 Task: Create a new email signature named 'Shazi Zaman' with the email 'softageshazi@gmail.com'.
Action: Mouse moved to (98, 4)
Screenshot: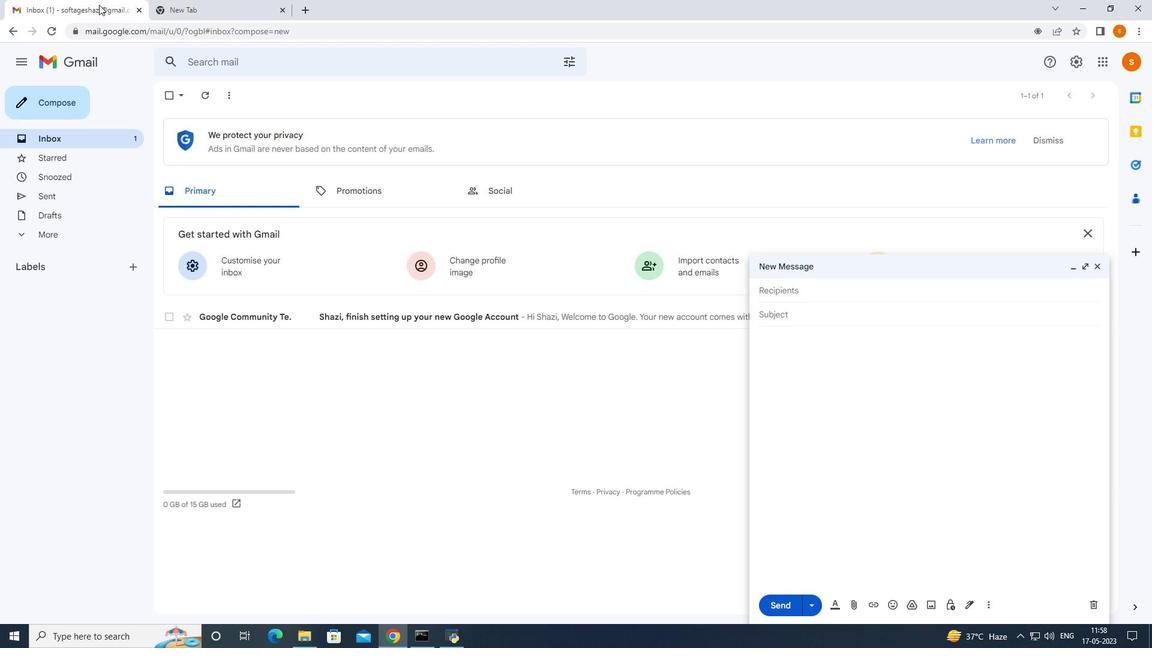 
Action: Mouse pressed left at (98, 4)
Screenshot: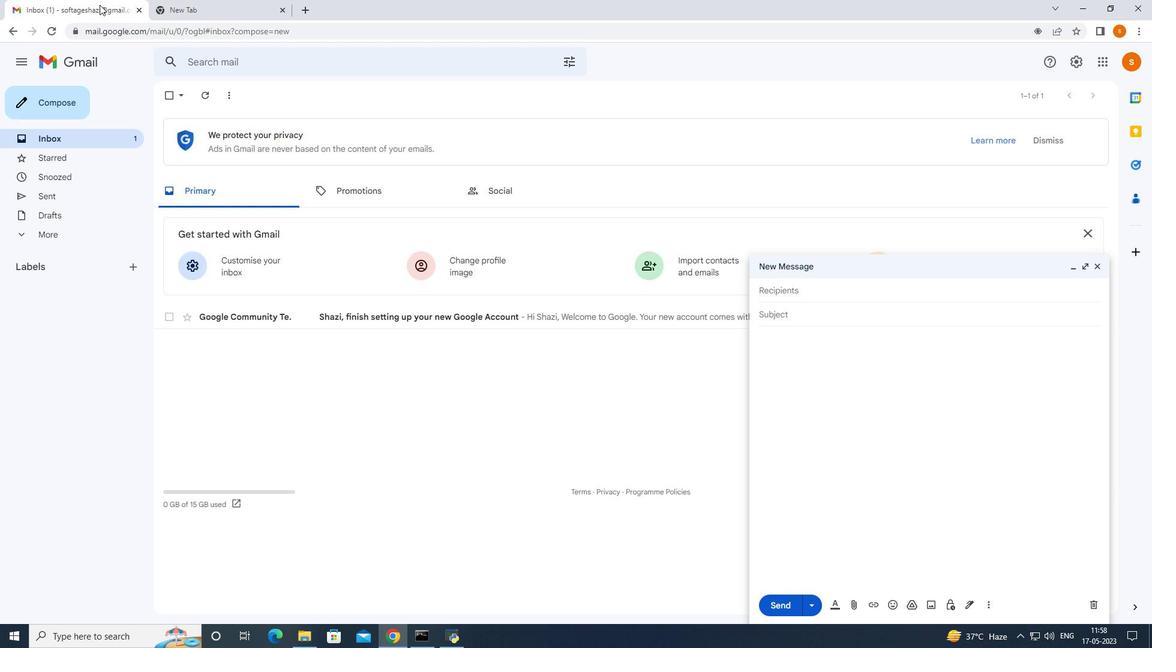 
Action: Mouse moved to (427, 168)
Screenshot: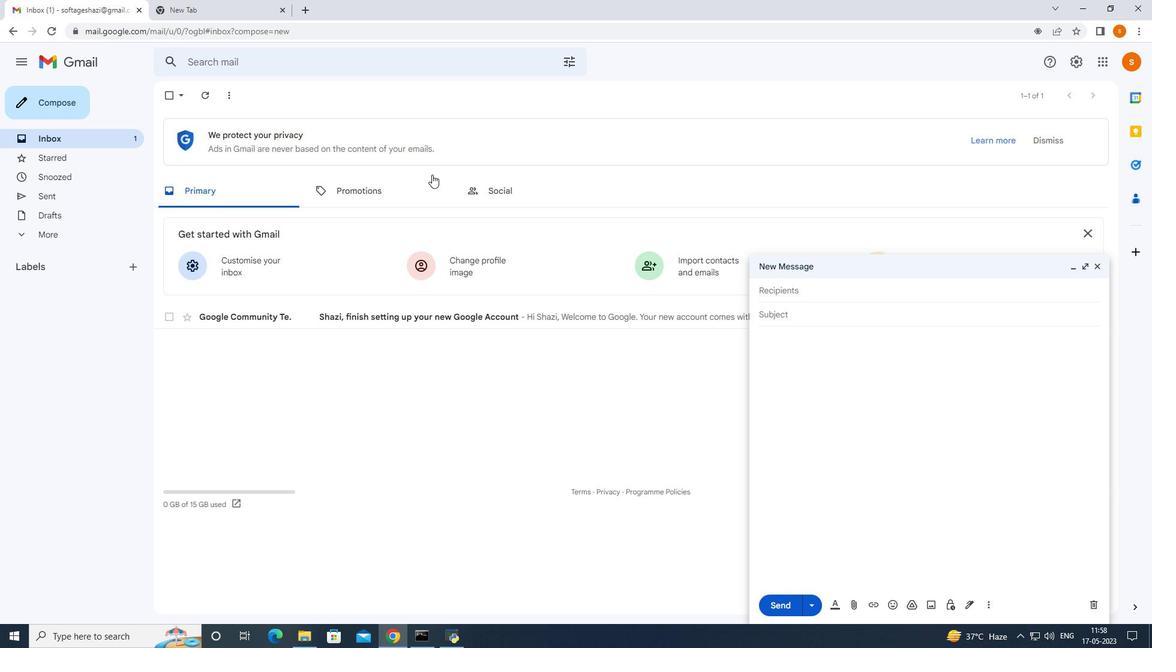 
Action: Mouse scrolled (427, 167) with delta (0, 0)
Screenshot: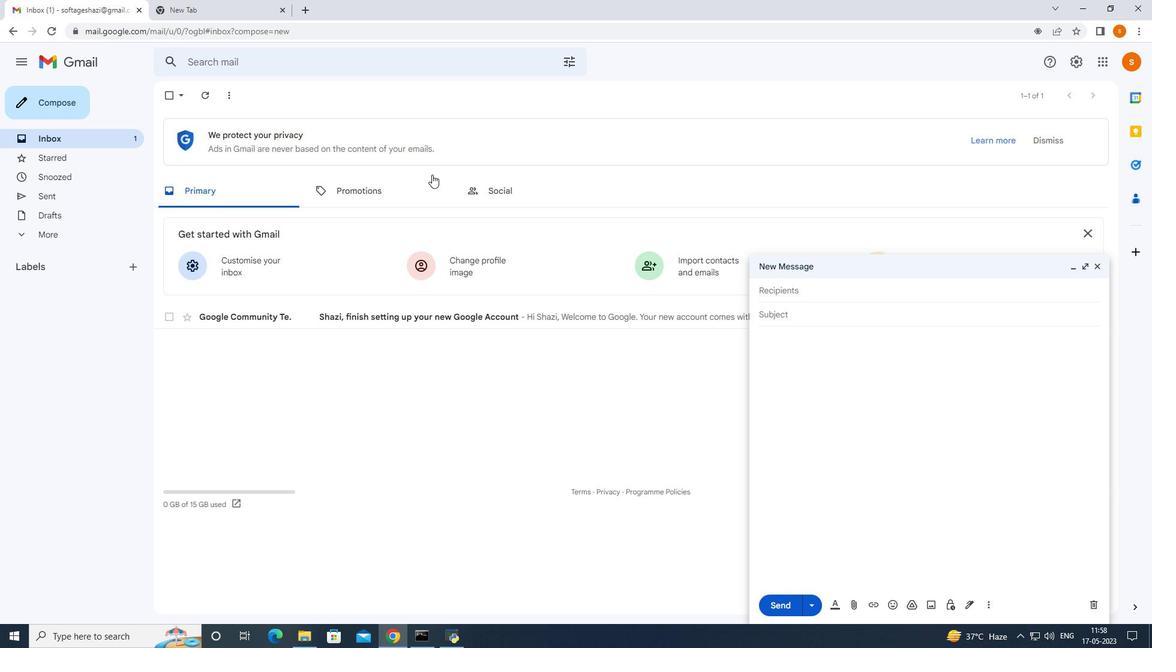 
Action: Mouse moved to (428, 170)
Screenshot: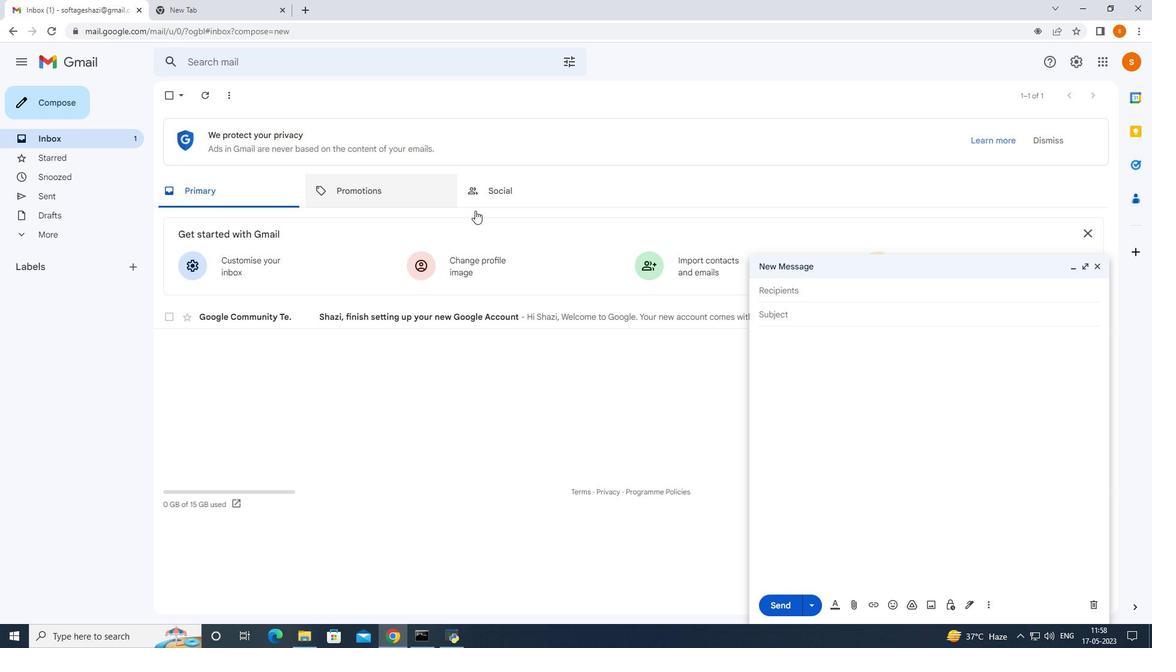 
Action: Mouse scrolled (428, 169) with delta (0, 0)
Screenshot: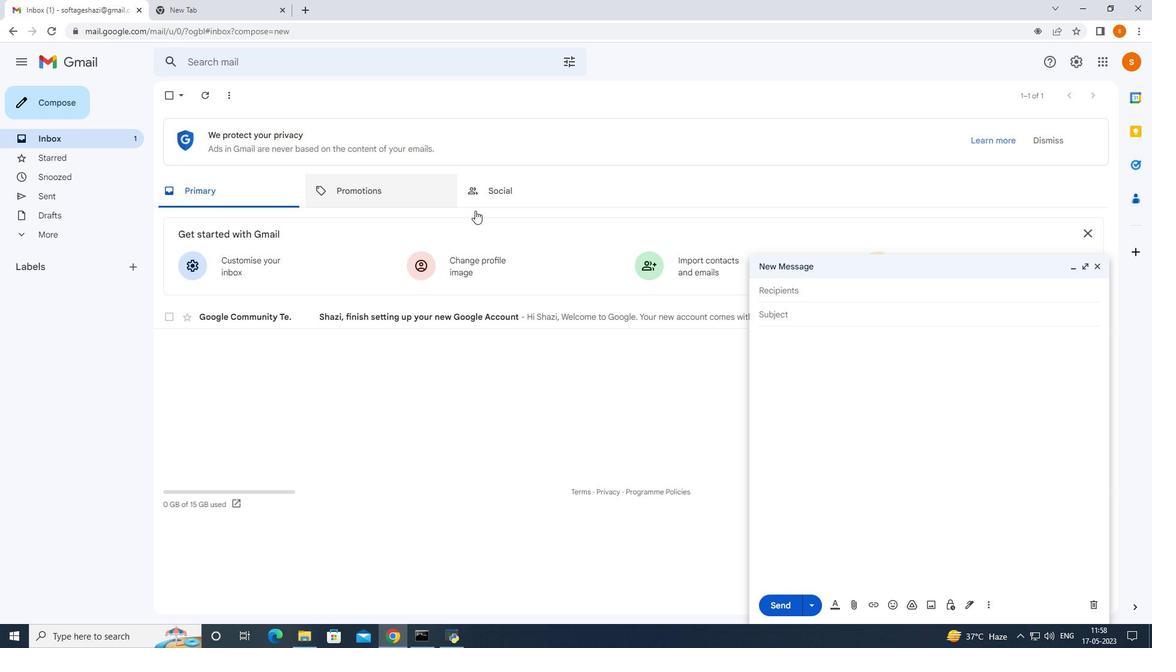 
Action: Mouse moved to (428, 171)
Screenshot: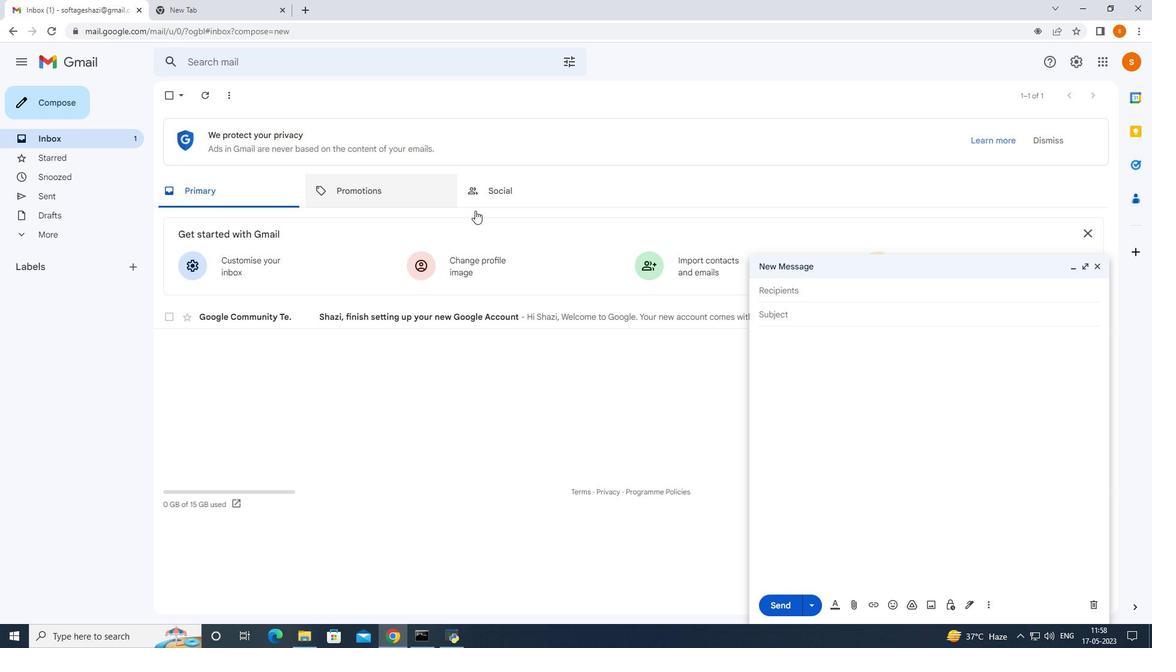 
Action: Mouse scrolled (428, 170) with delta (0, 0)
Screenshot: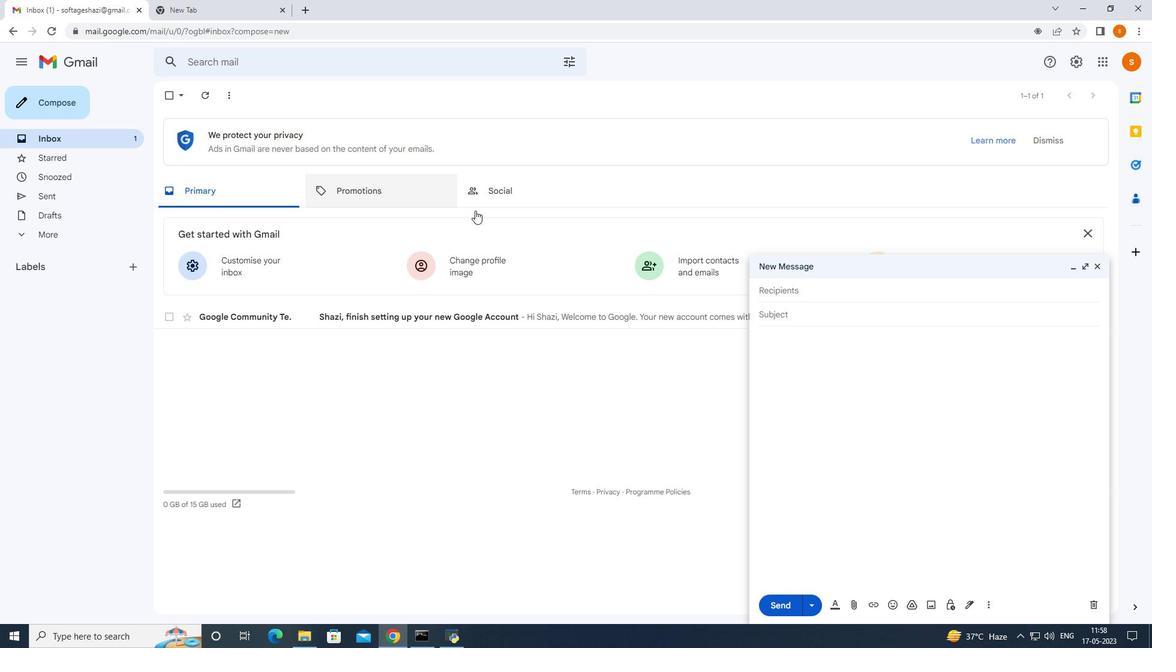 
Action: Mouse moved to (428, 171)
Screenshot: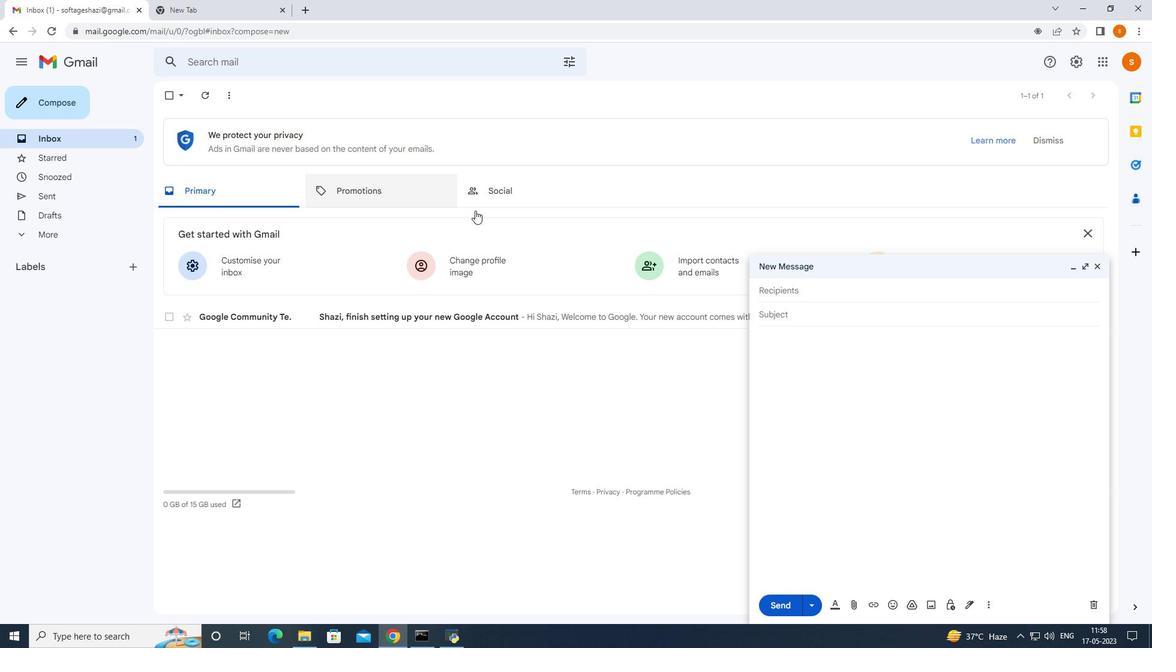 
Action: Mouse scrolled (428, 170) with delta (0, 0)
Screenshot: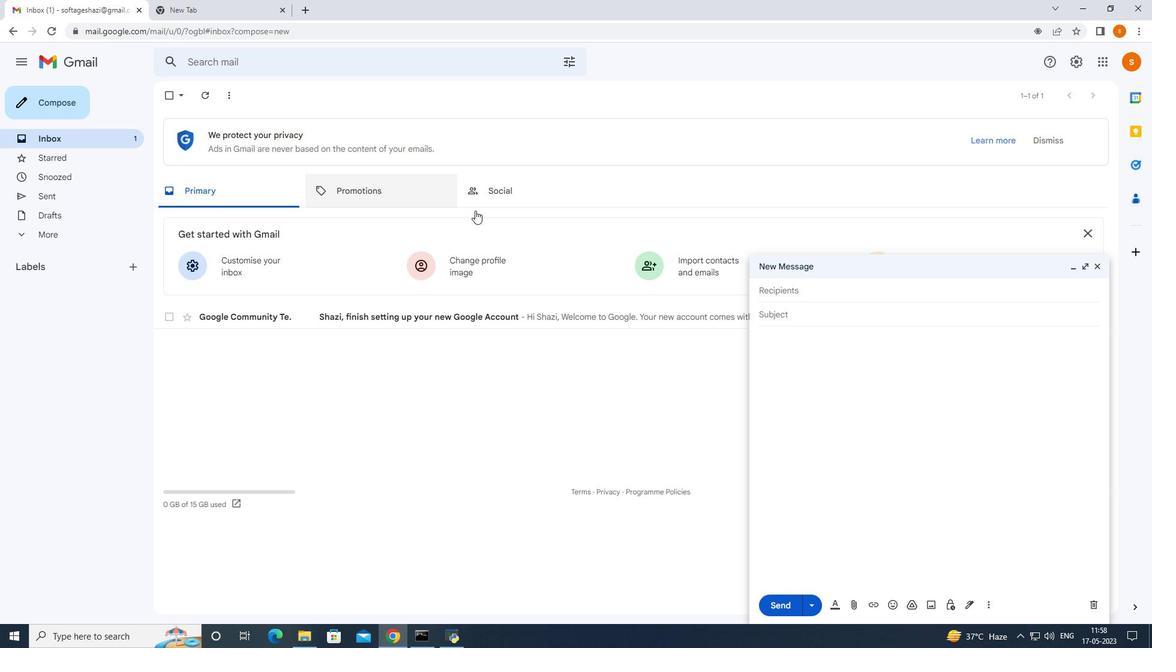 
Action: Mouse scrolled (428, 170) with delta (0, 0)
Screenshot: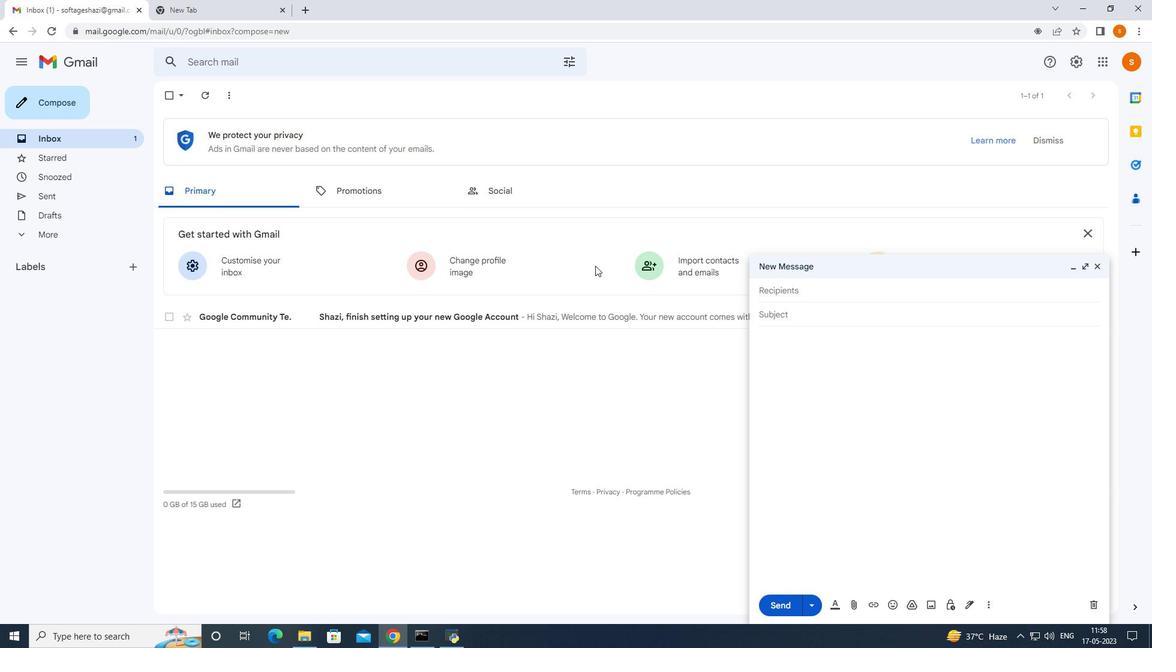 
Action: Mouse moved to (1098, 265)
Screenshot: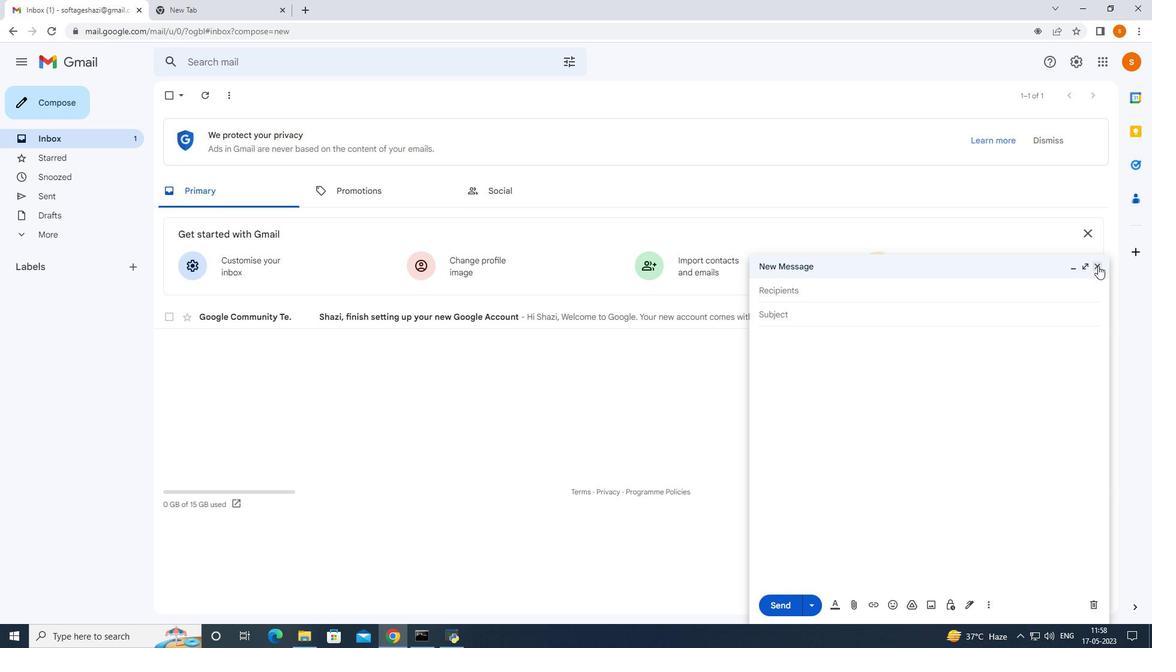 
Action: Mouse pressed left at (1098, 265)
Screenshot: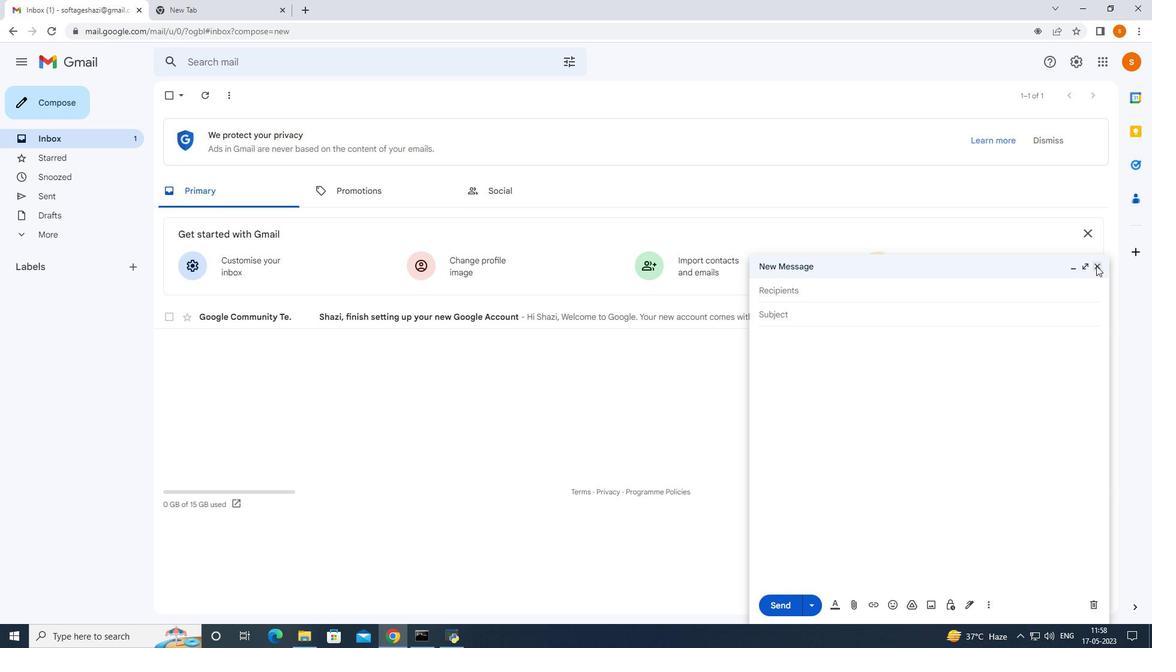 
Action: Mouse moved to (36, 99)
Screenshot: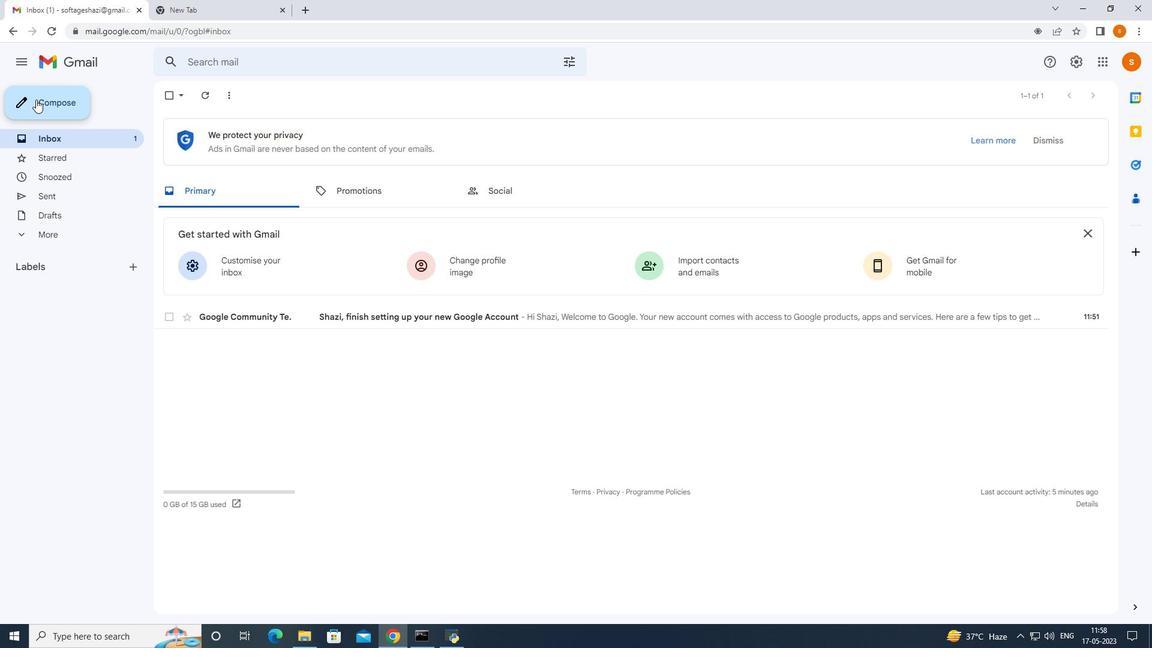 
Action: Mouse pressed left at (36, 99)
Screenshot: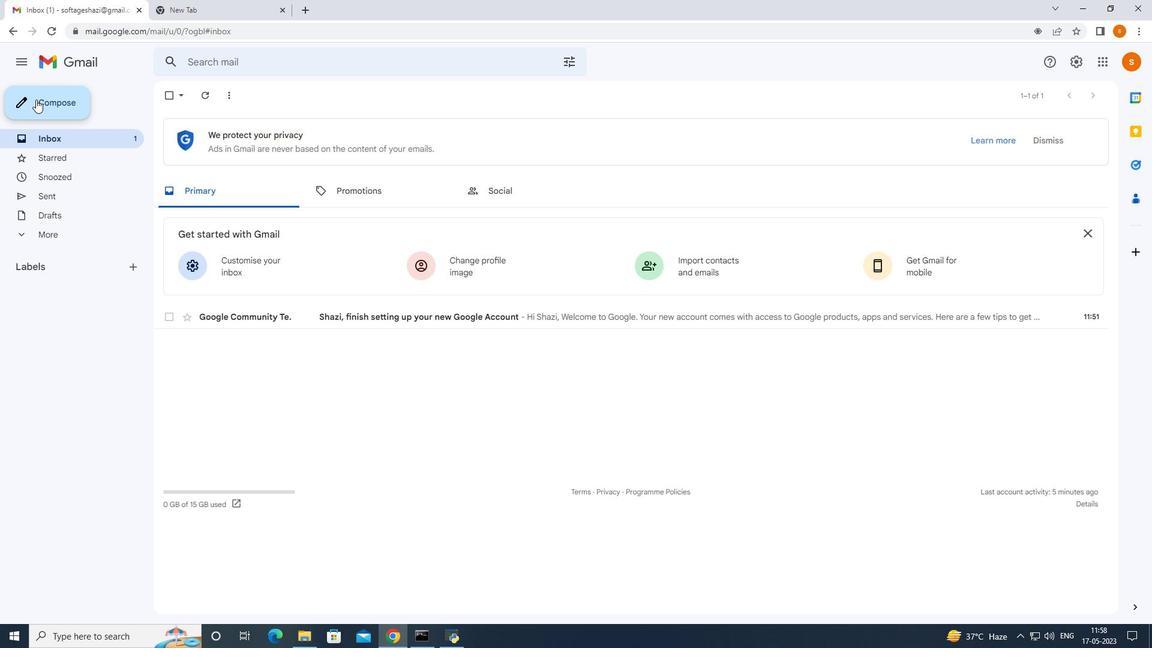 
Action: Mouse moved to (967, 607)
Screenshot: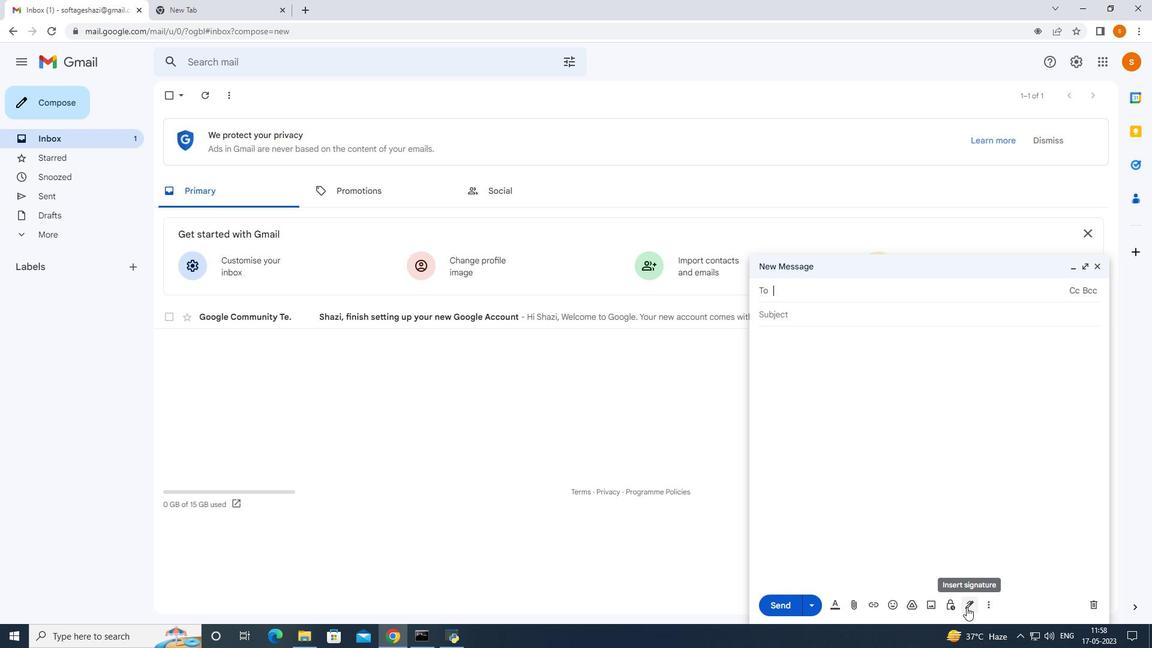 
Action: Mouse pressed left at (967, 607)
Screenshot: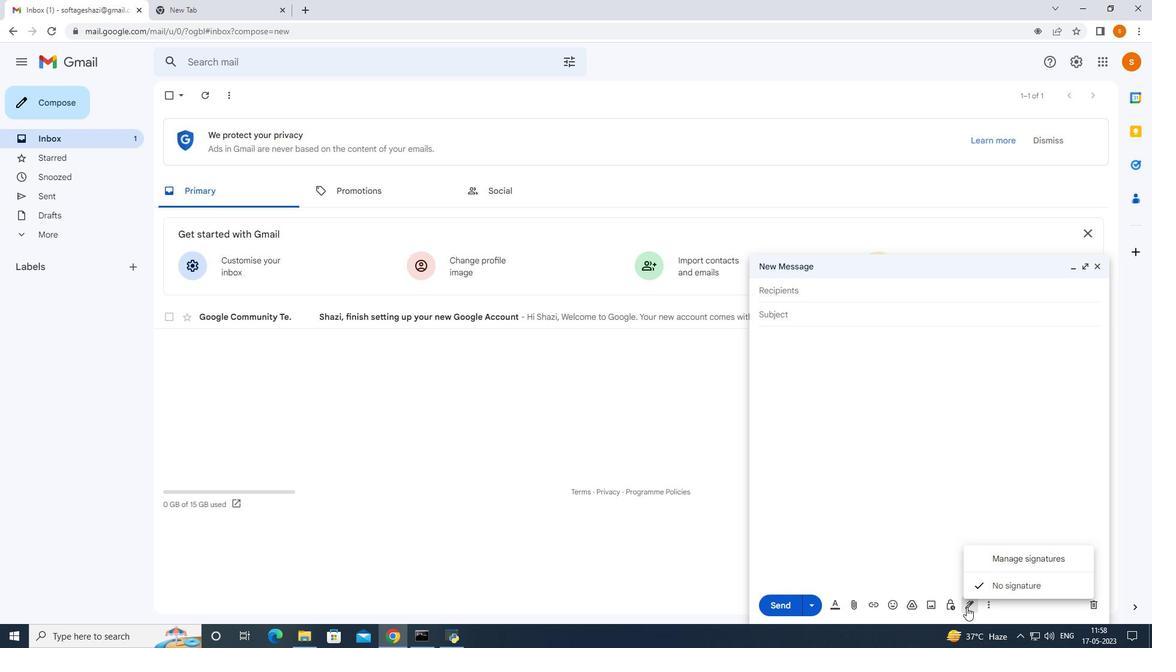 
Action: Mouse moved to (1003, 557)
Screenshot: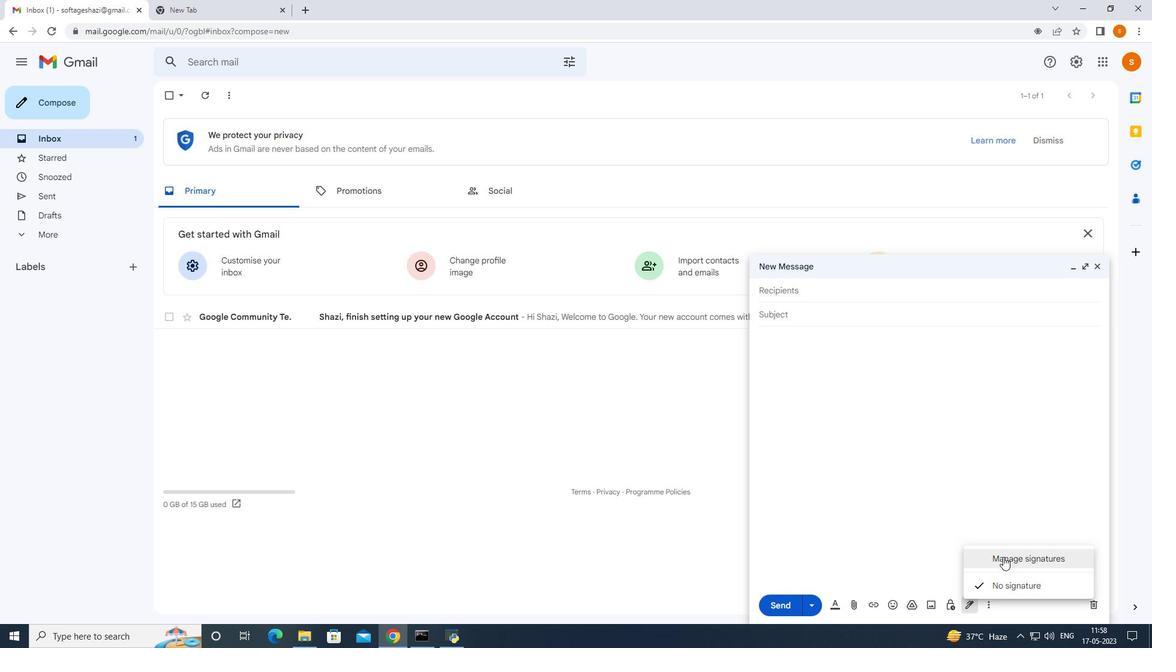 
Action: Mouse pressed left at (1003, 557)
Screenshot: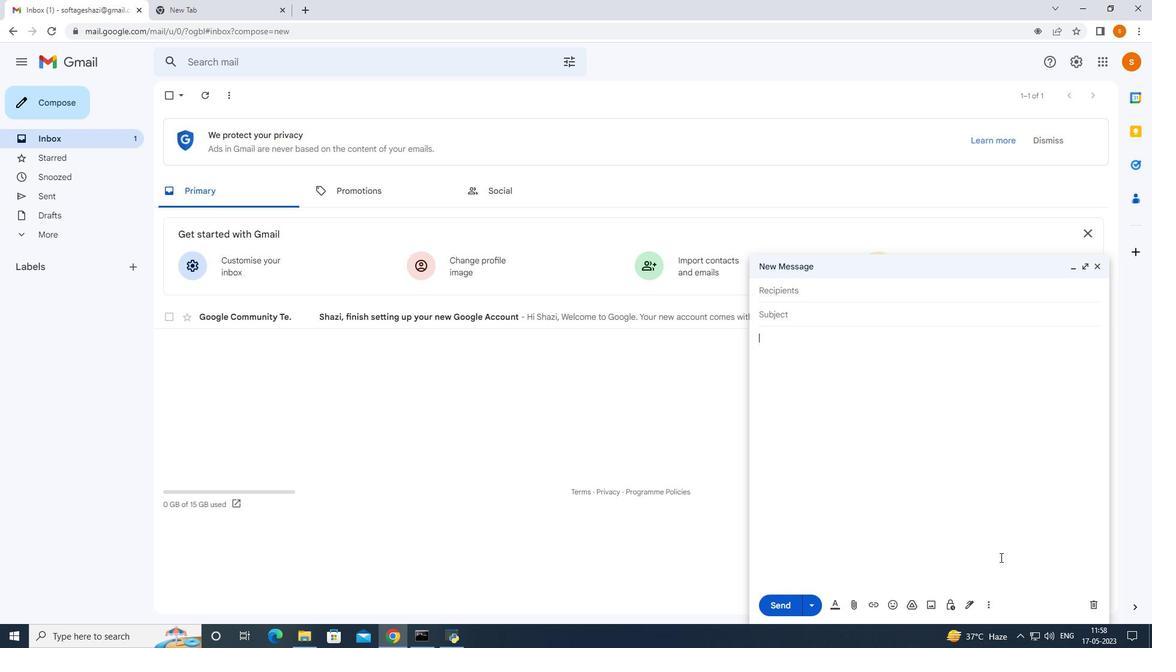 
Action: Mouse moved to (426, 167)
Screenshot: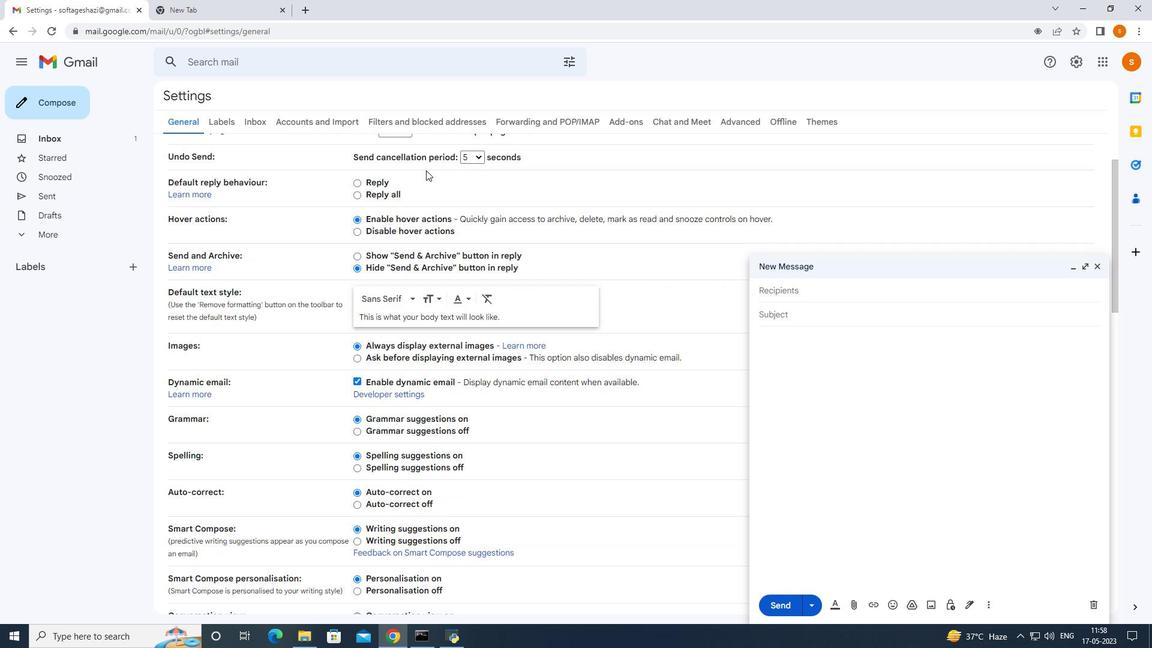 
Action: Mouse scrolled (426, 166) with delta (0, 0)
Screenshot: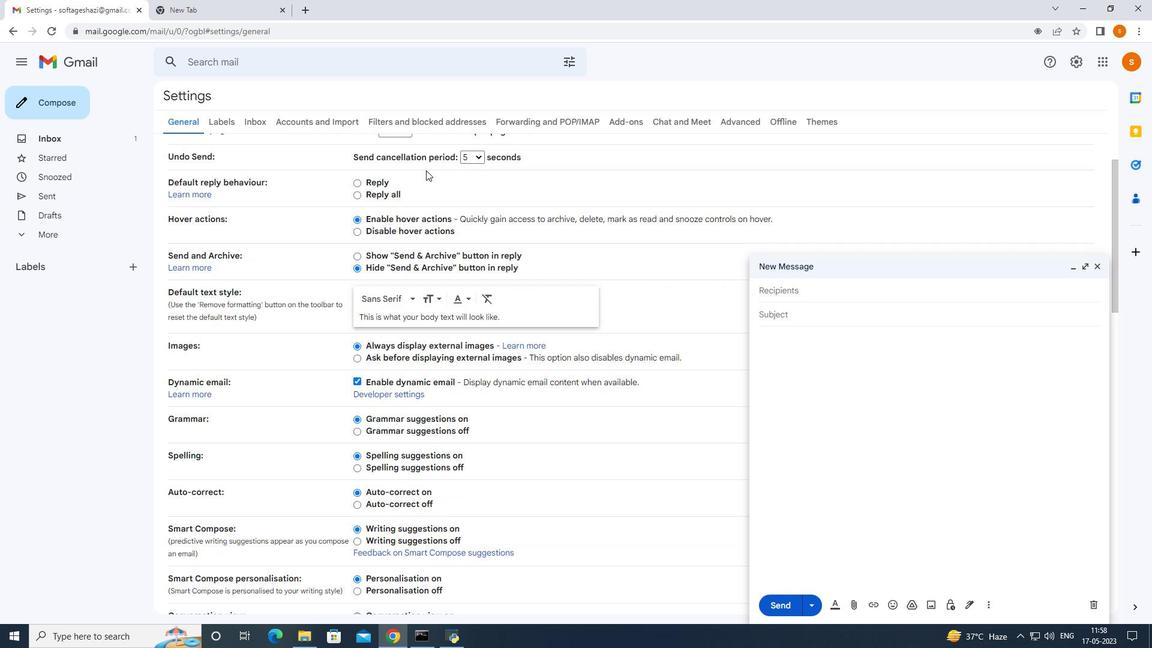 
Action: Mouse moved to (426, 168)
Screenshot: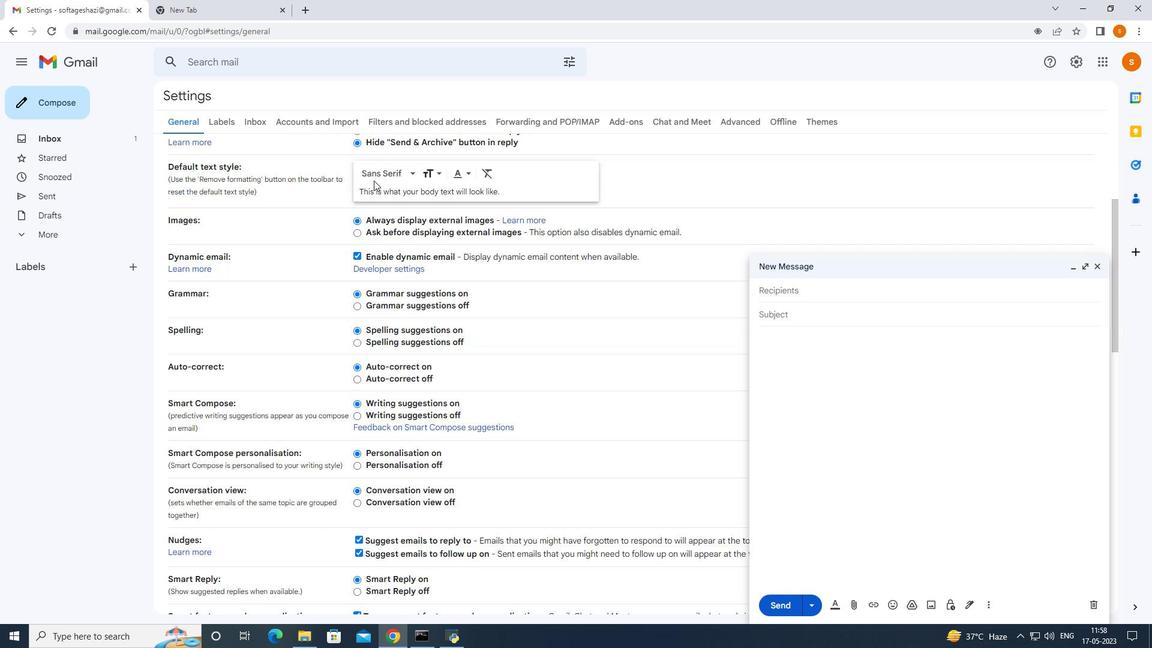 
Action: Mouse scrolled (426, 168) with delta (0, 0)
Screenshot: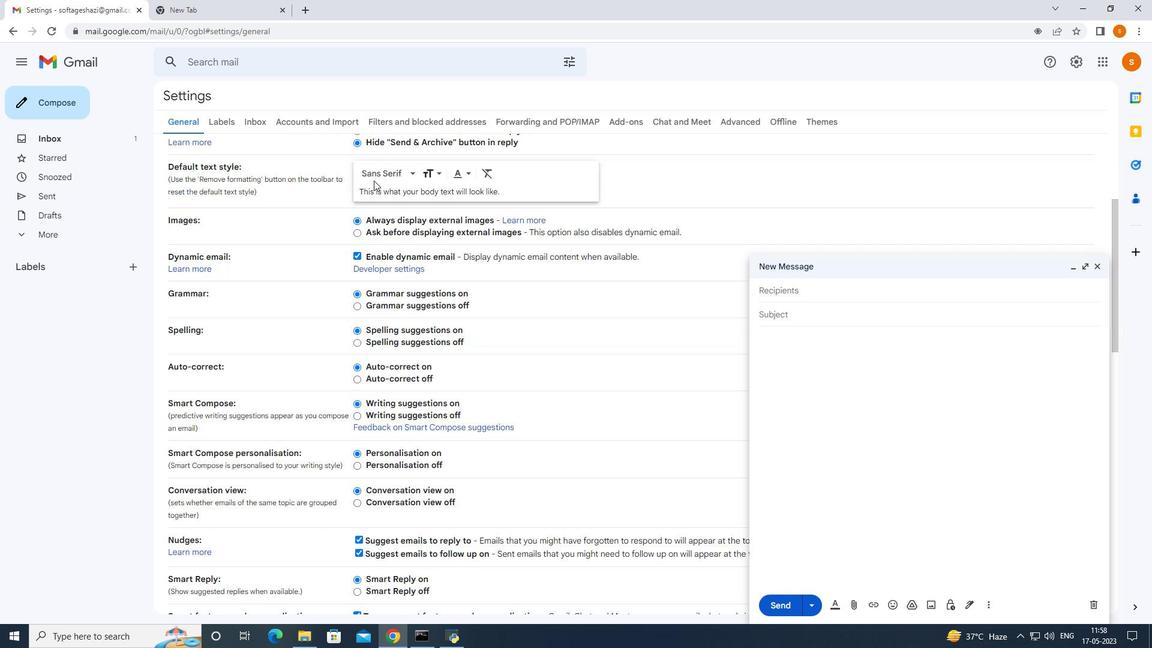 
Action: Mouse moved to (426, 169)
Screenshot: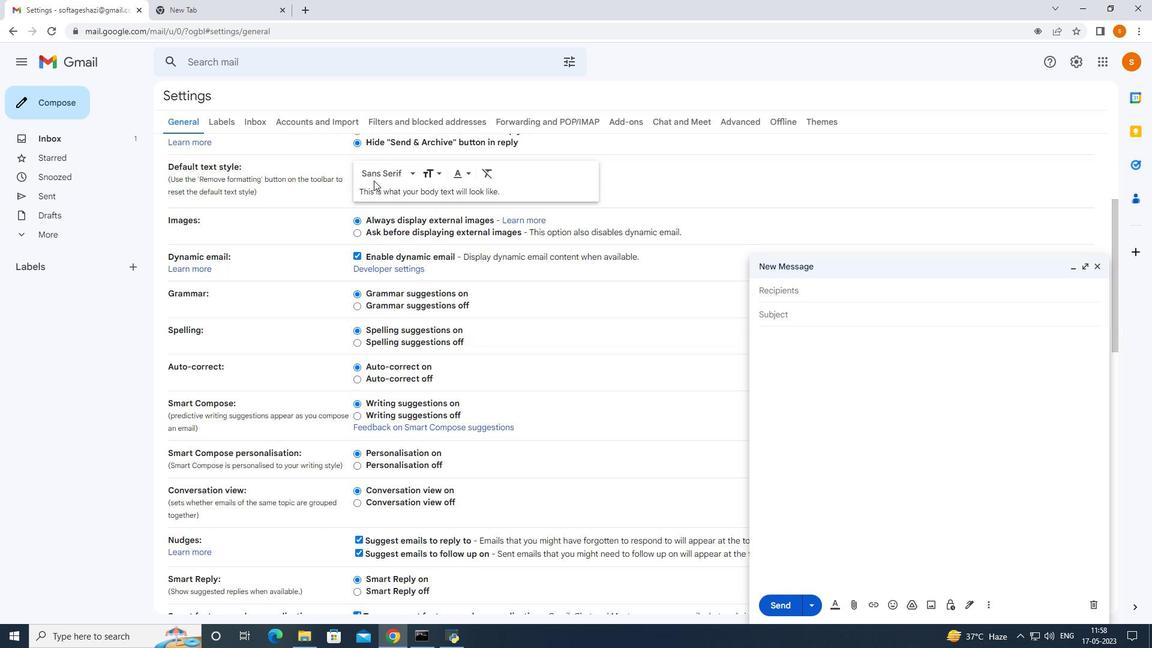 
Action: Mouse scrolled (426, 168) with delta (0, 0)
Screenshot: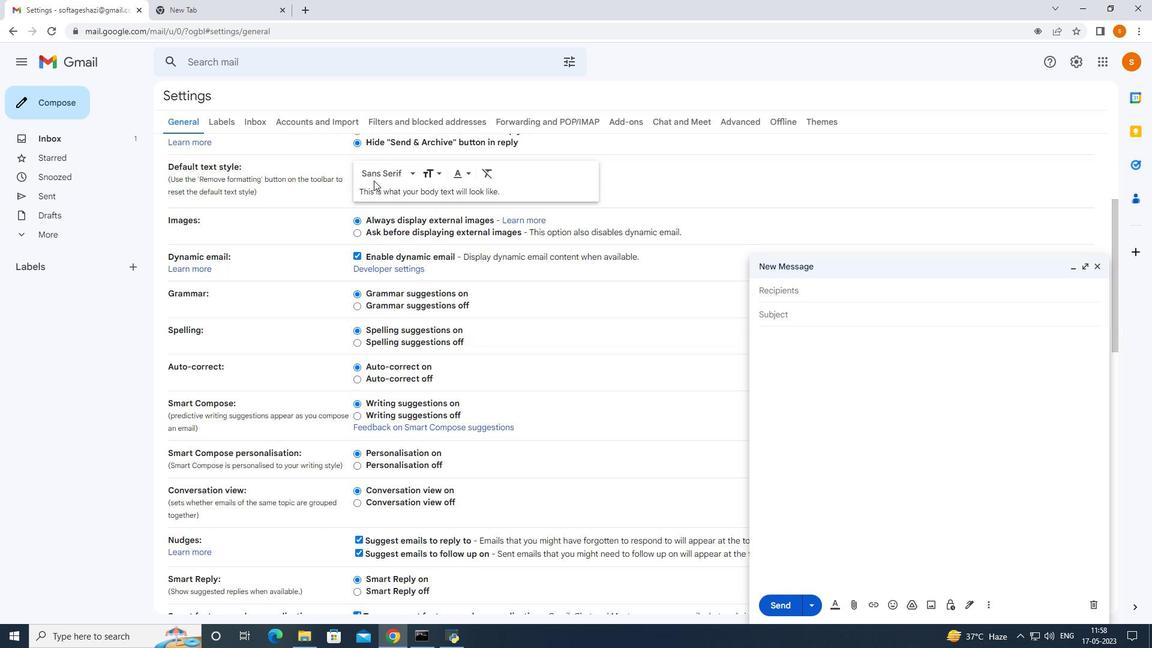 
Action: Mouse moved to (426, 170)
Screenshot: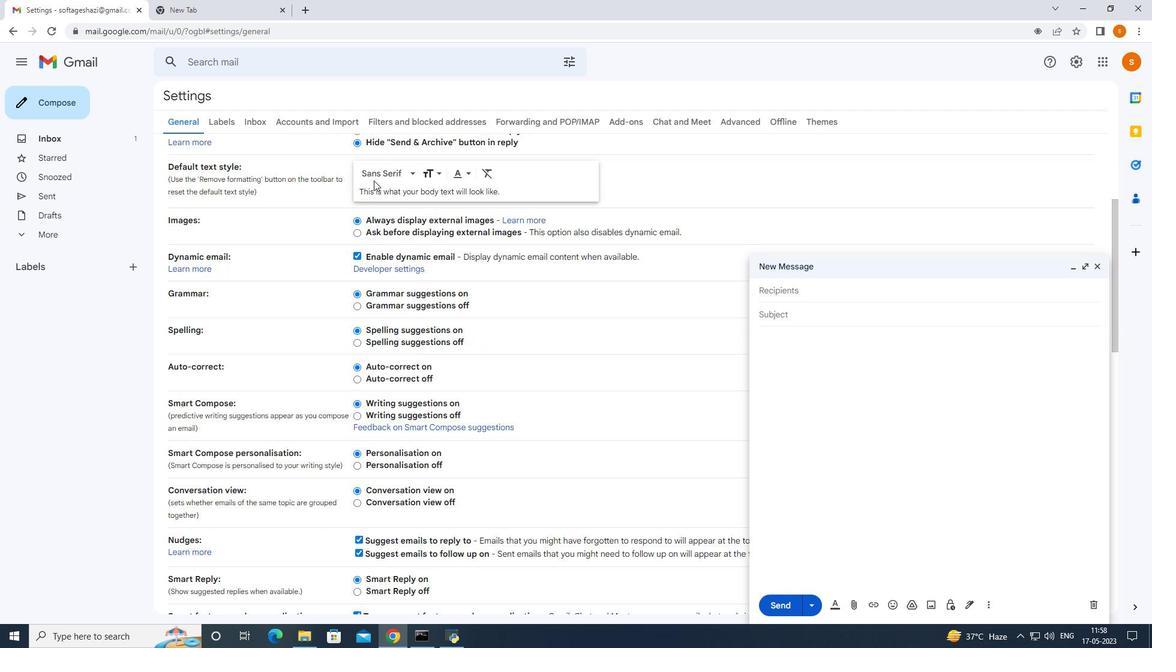 
Action: Mouse scrolled (426, 169) with delta (0, 0)
Screenshot: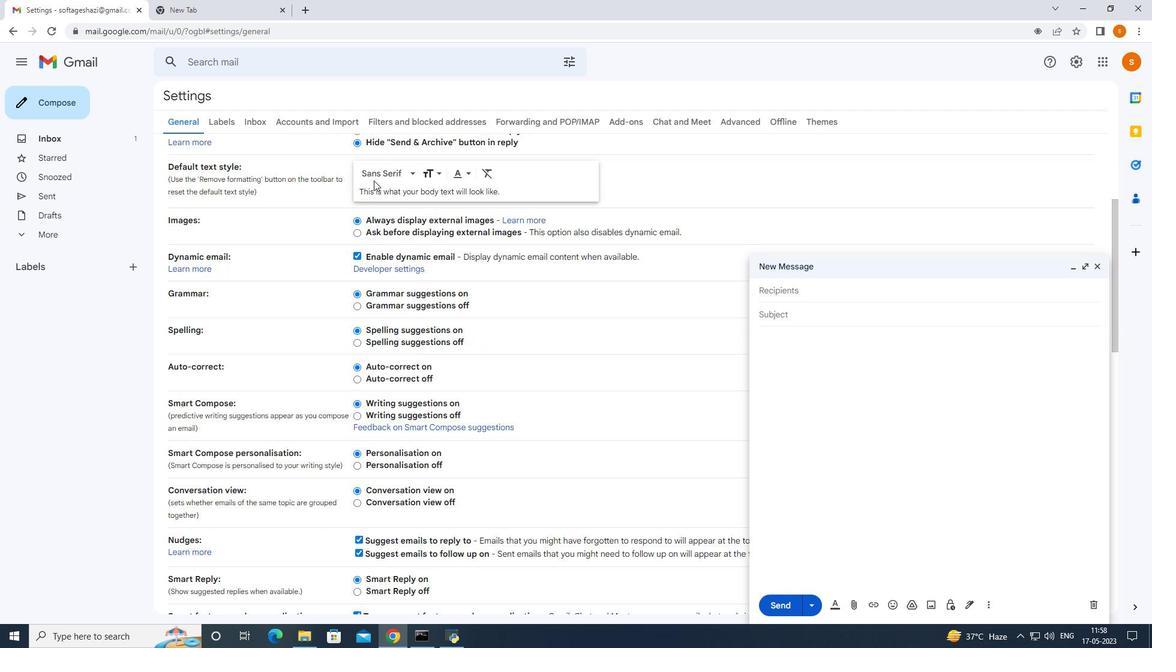 
Action: Mouse moved to (452, 256)
Screenshot: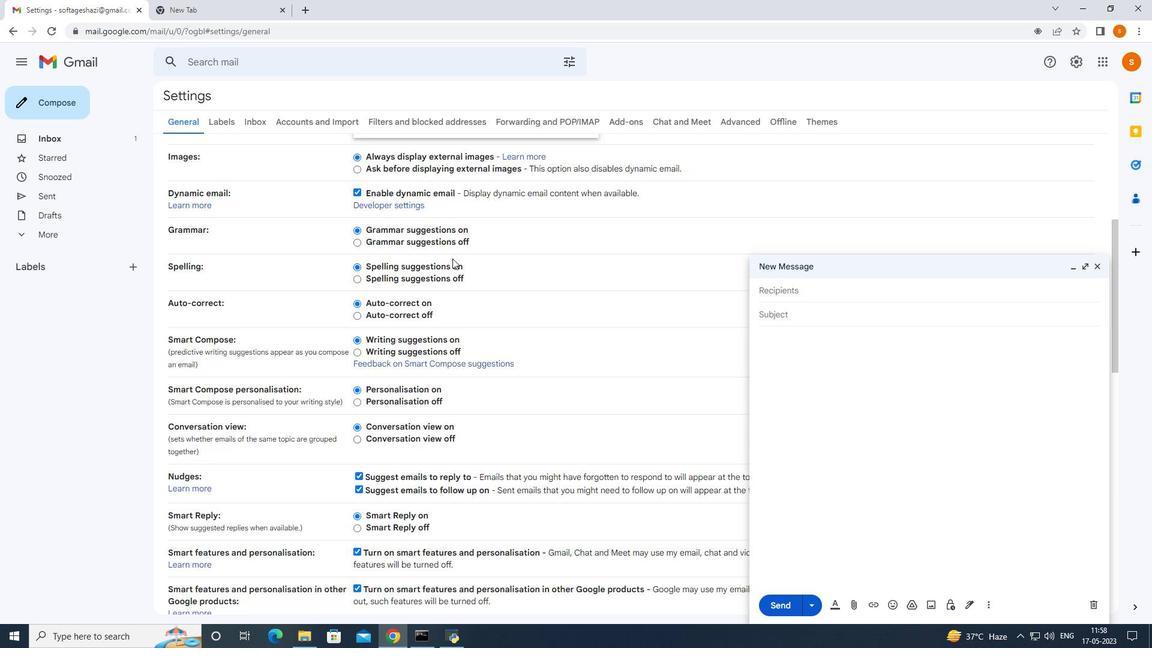 
Action: Mouse scrolled (452, 256) with delta (0, 0)
Screenshot: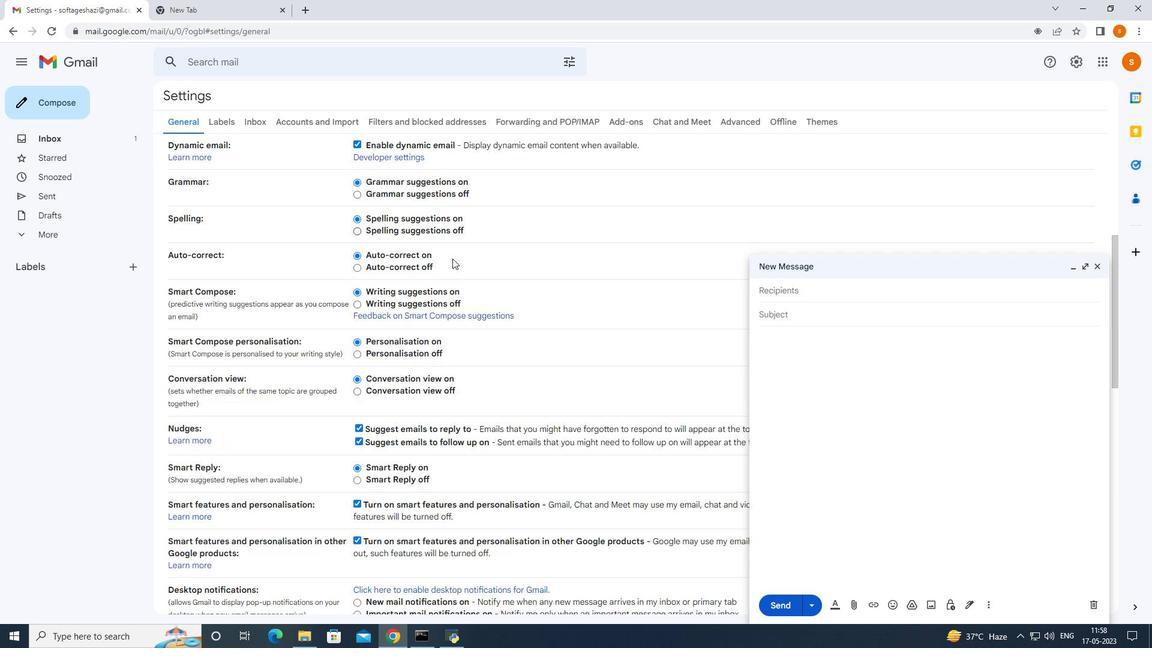 
Action: Mouse moved to (452, 258)
Screenshot: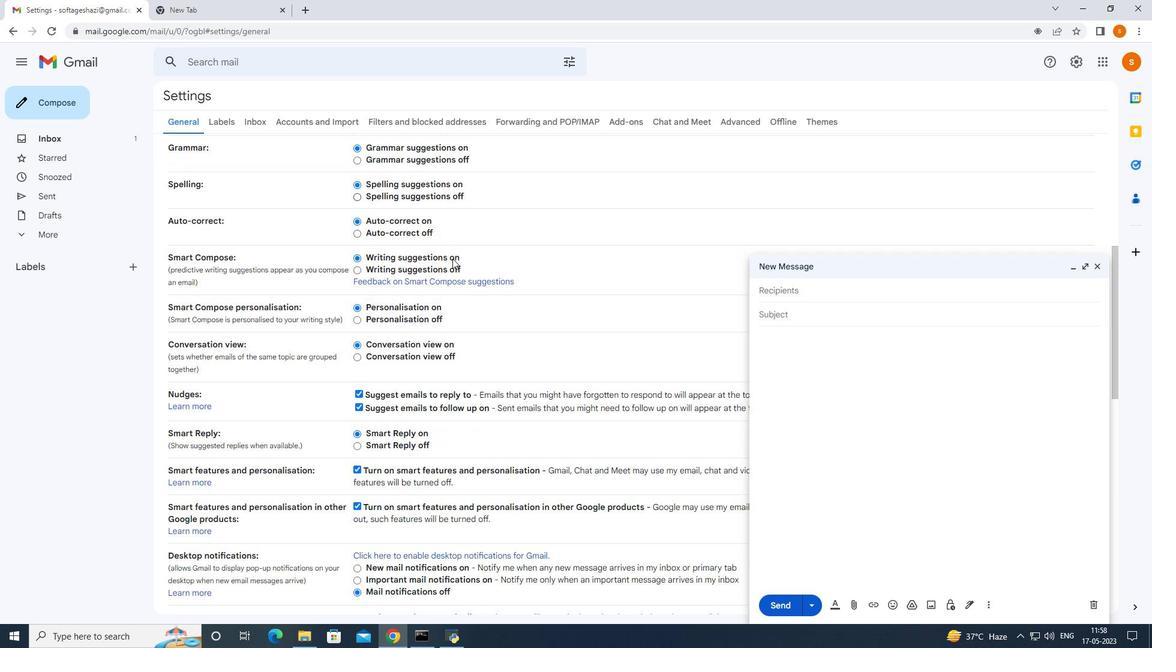 
Action: Mouse scrolled (452, 257) with delta (0, 0)
Screenshot: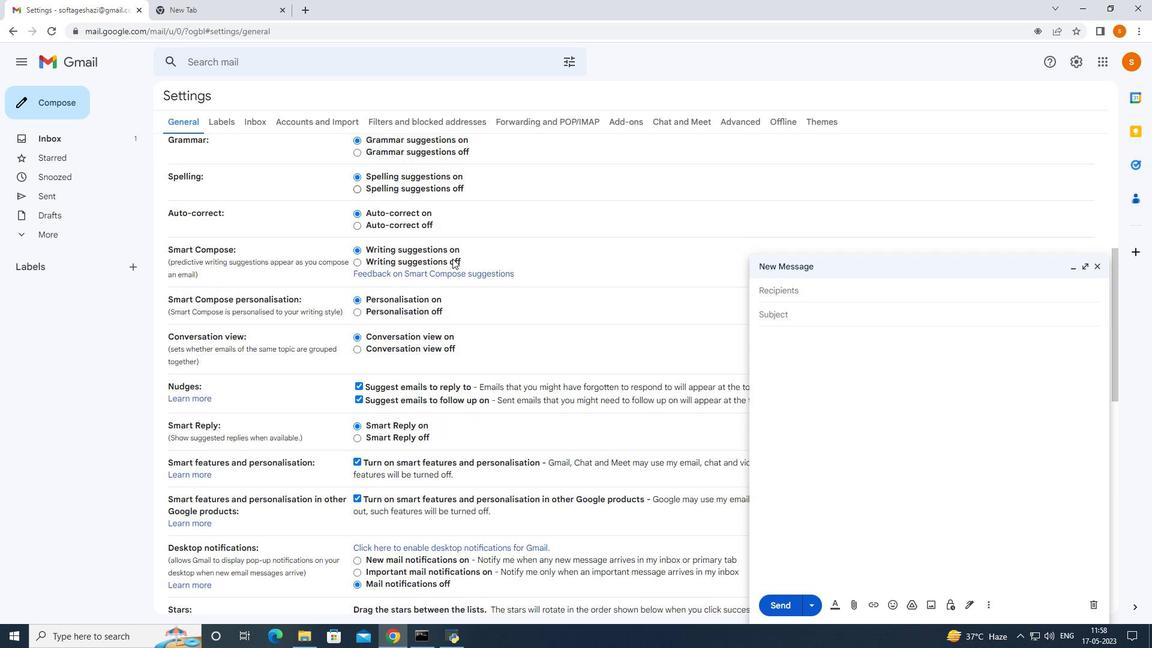 
Action: Mouse moved to (444, 334)
Screenshot: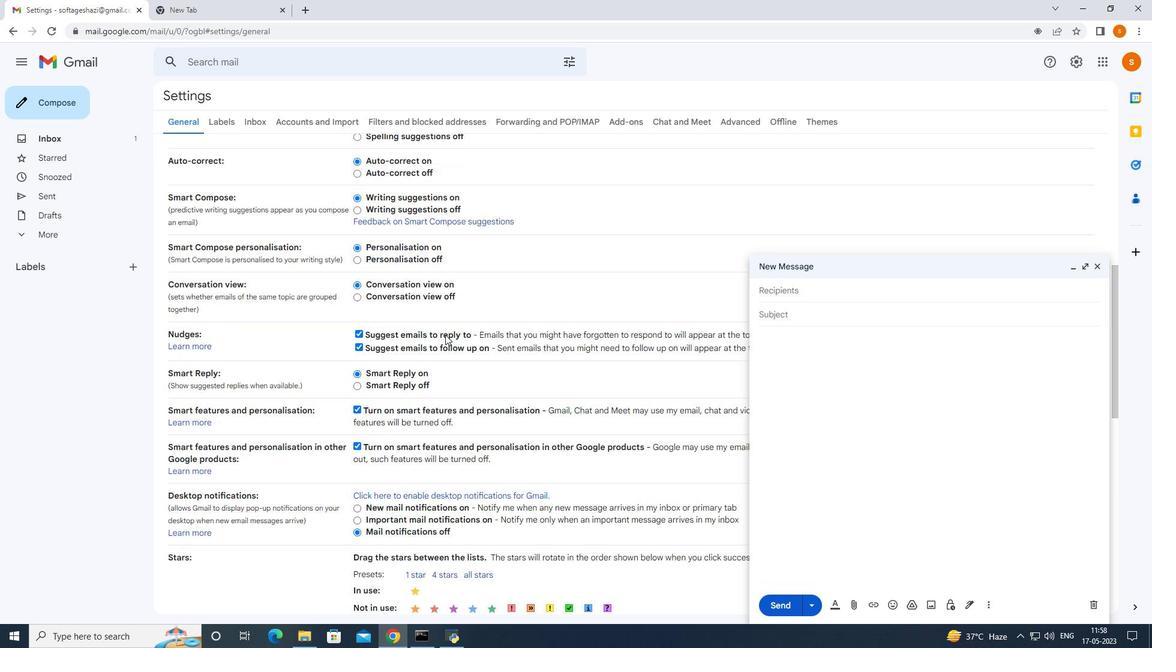 
Action: Mouse scrolled (444, 334) with delta (0, 0)
Screenshot: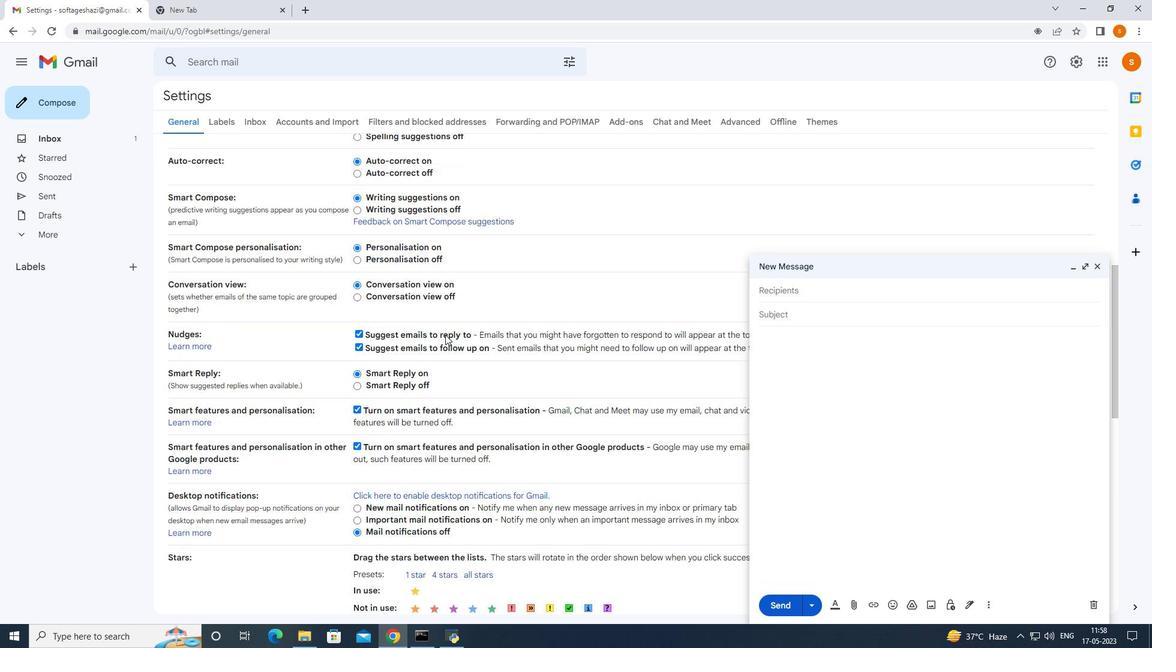 
Action: Mouse moved to (445, 334)
Screenshot: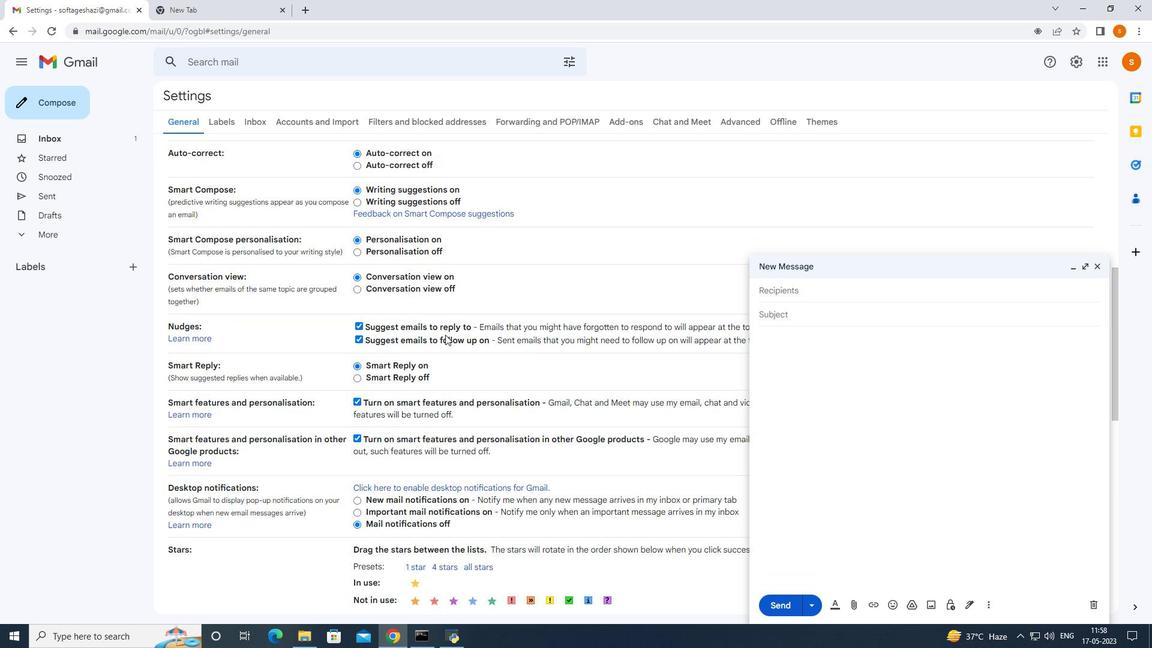 
Action: Mouse scrolled (445, 334) with delta (0, 0)
Screenshot: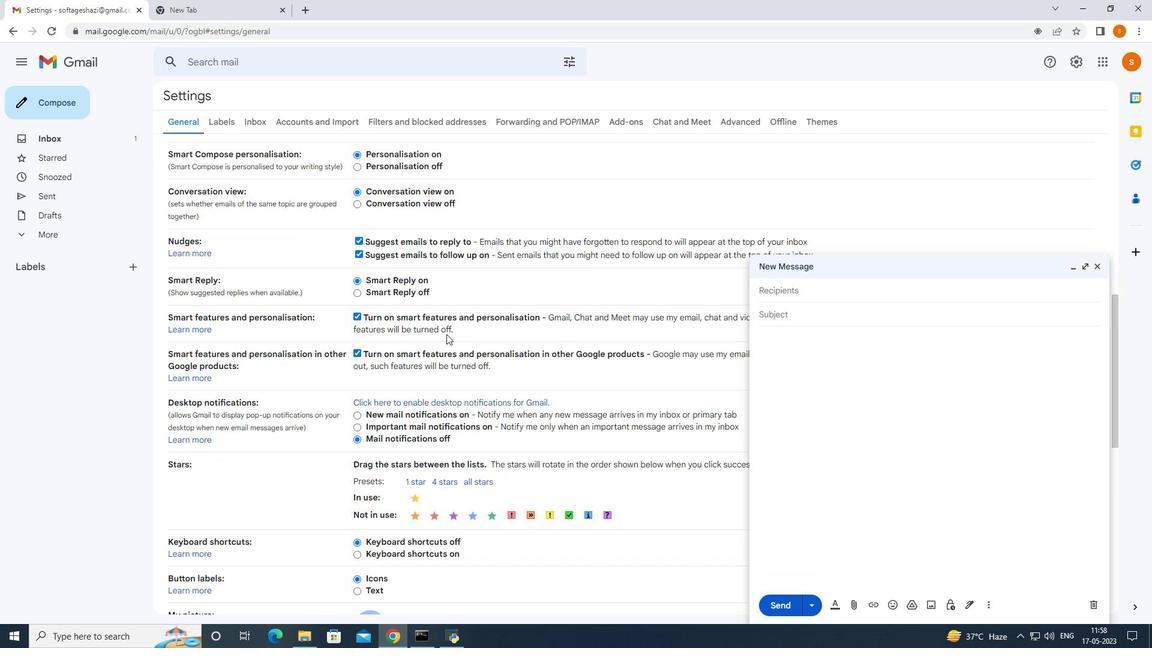 
Action: Mouse scrolled (445, 334) with delta (0, 0)
Screenshot: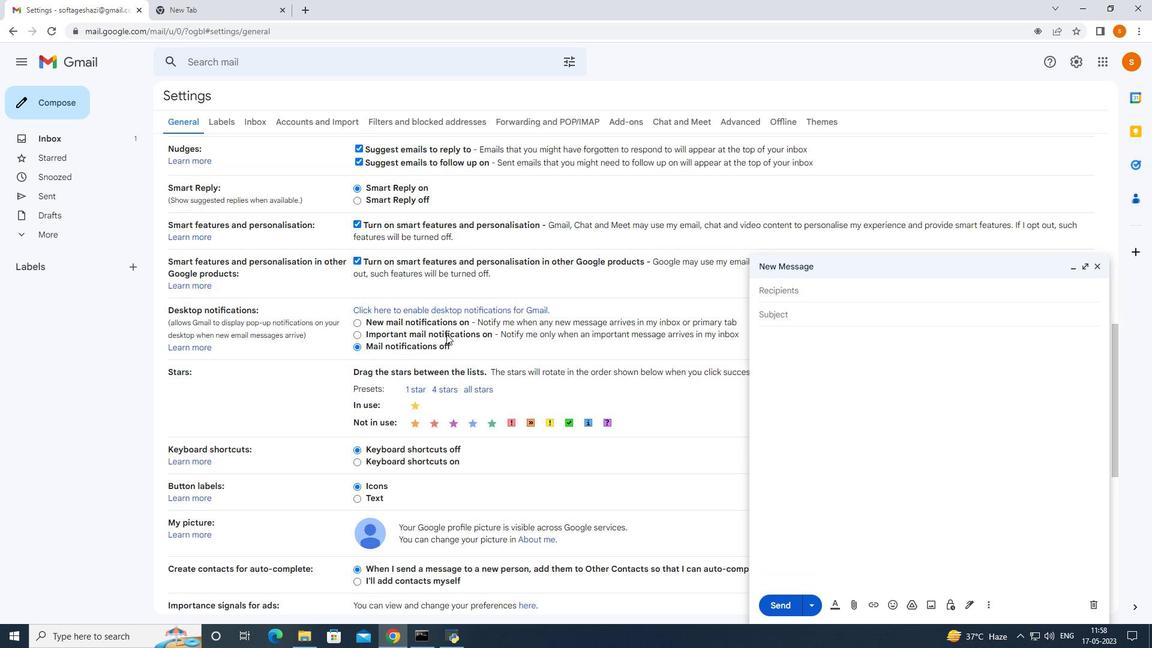 
Action: Mouse scrolled (445, 334) with delta (0, 0)
Screenshot: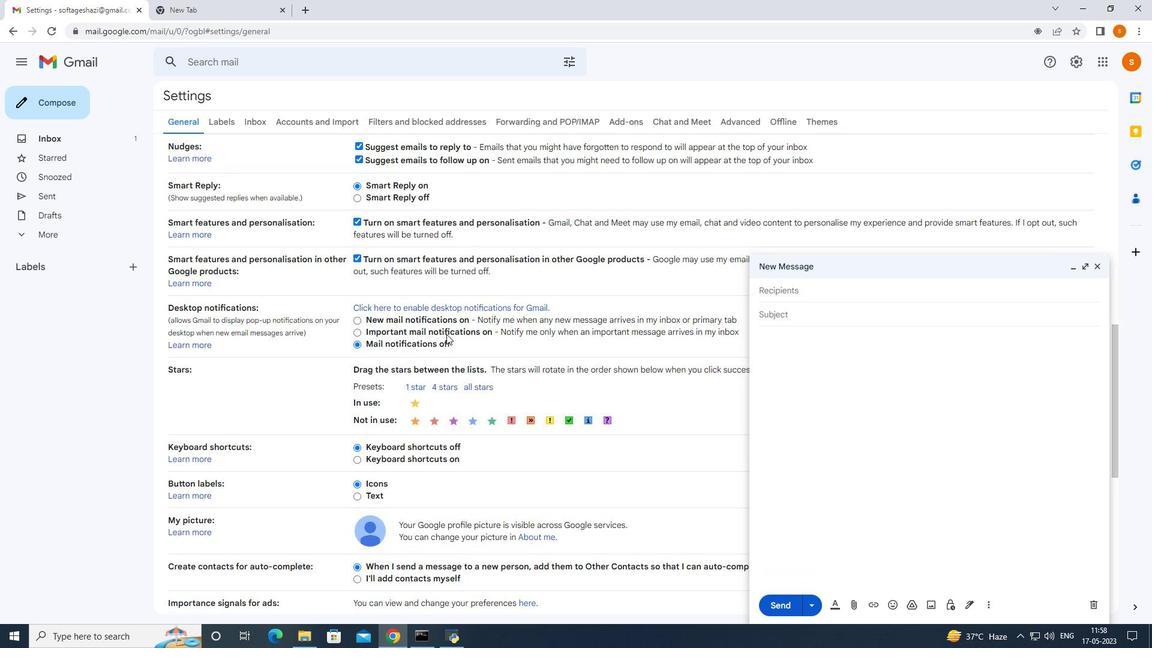 
Action: Mouse moved to (182, 447)
Screenshot: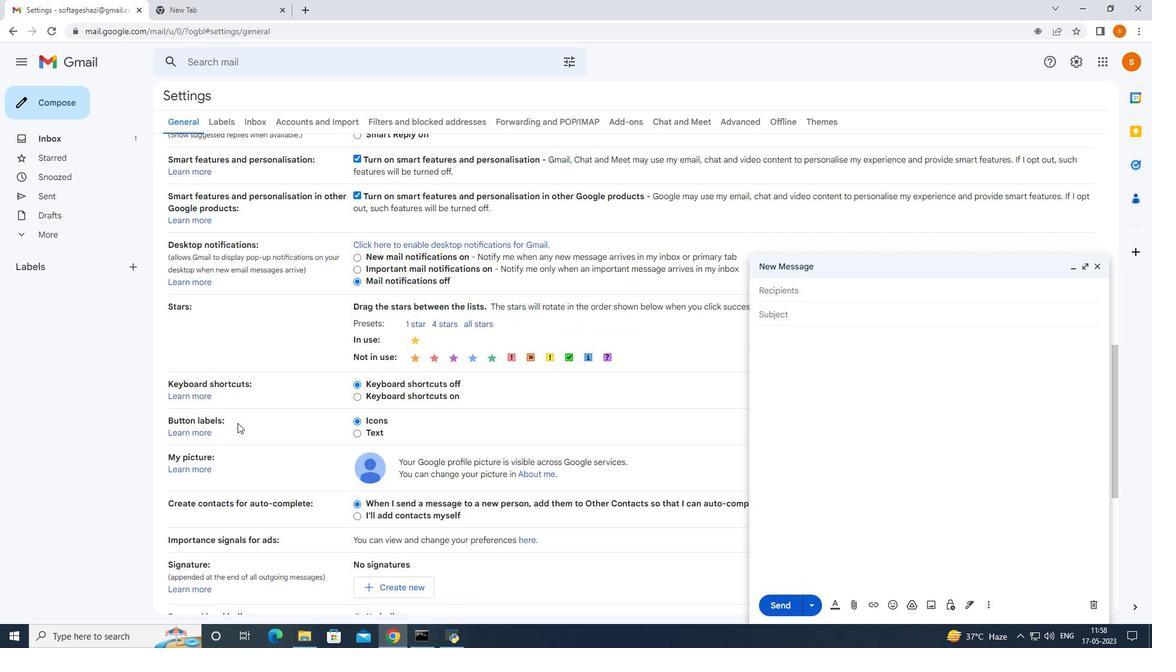 
Action: Mouse scrolled (182, 446) with delta (0, 0)
Screenshot: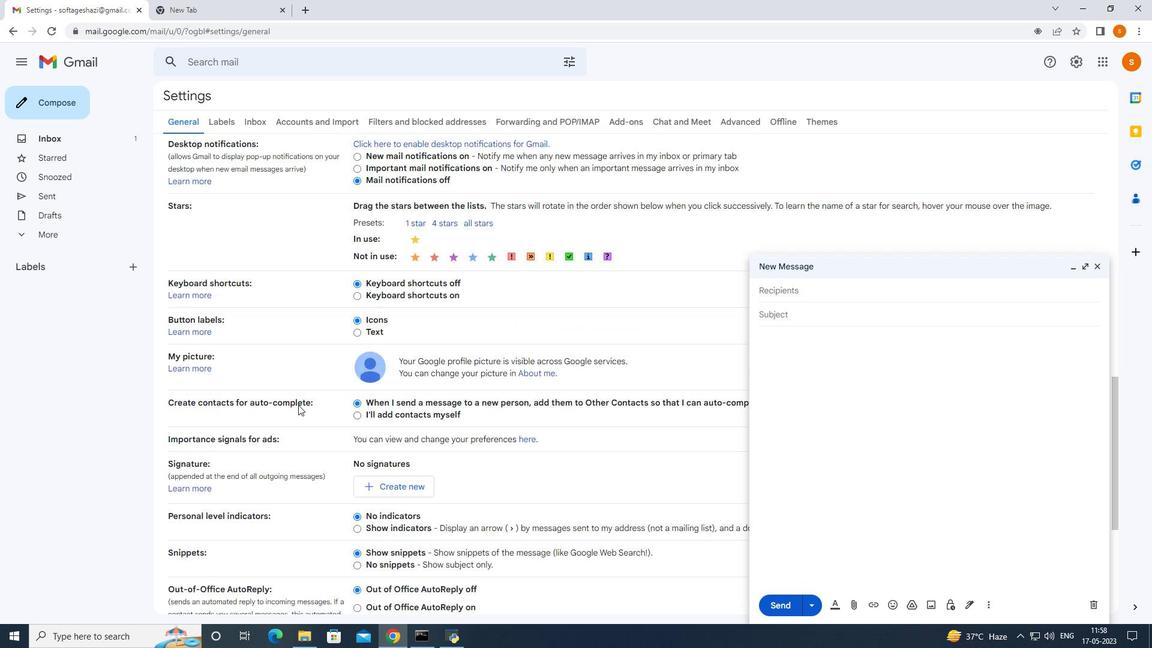 
Action: Mouse moved to (190, 444)
Screenshot: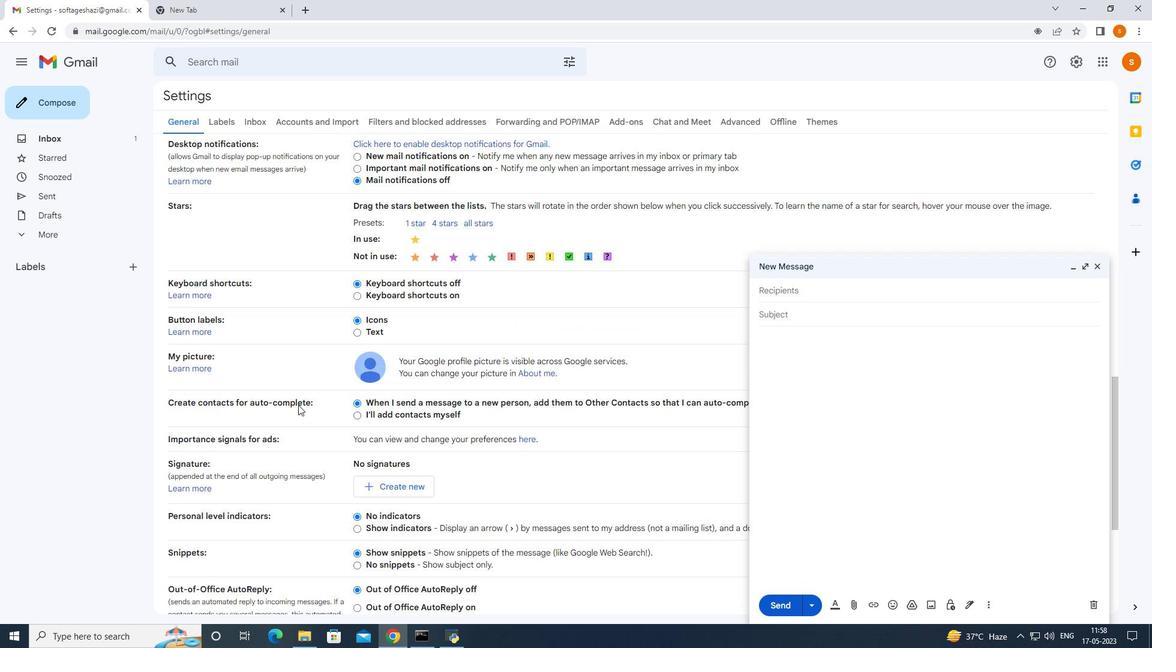 
Action: Mouse scrolled (190, 443) with delta (0, 0)
Screenshot: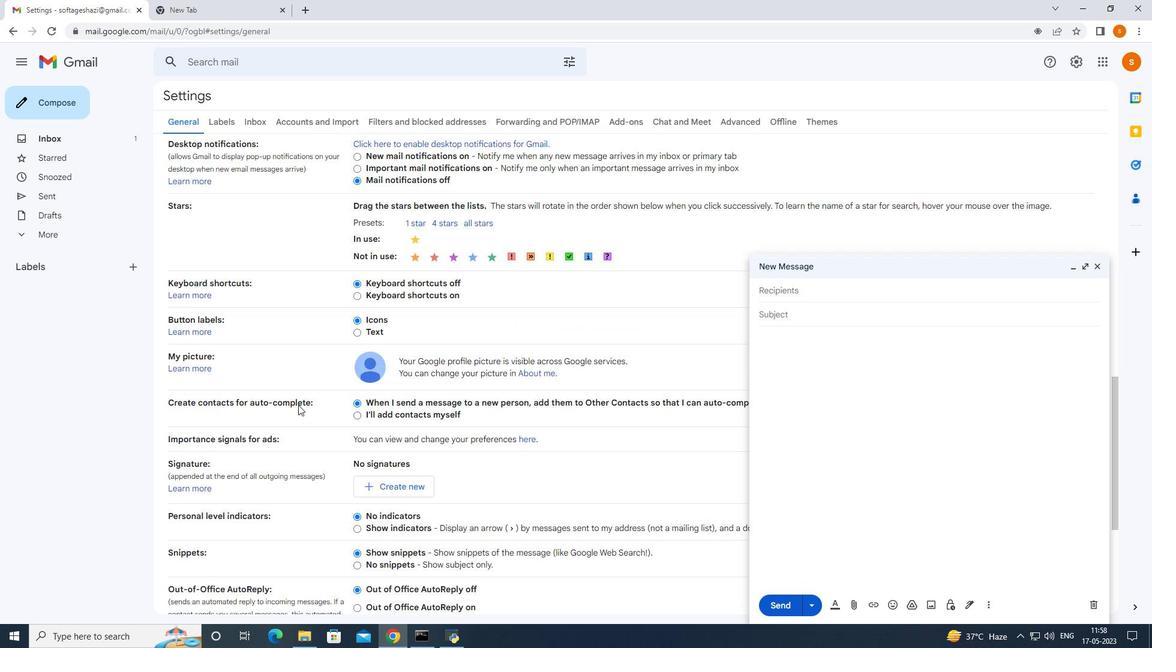 
Action: Mouse moved to (200, 440)
Screenshot: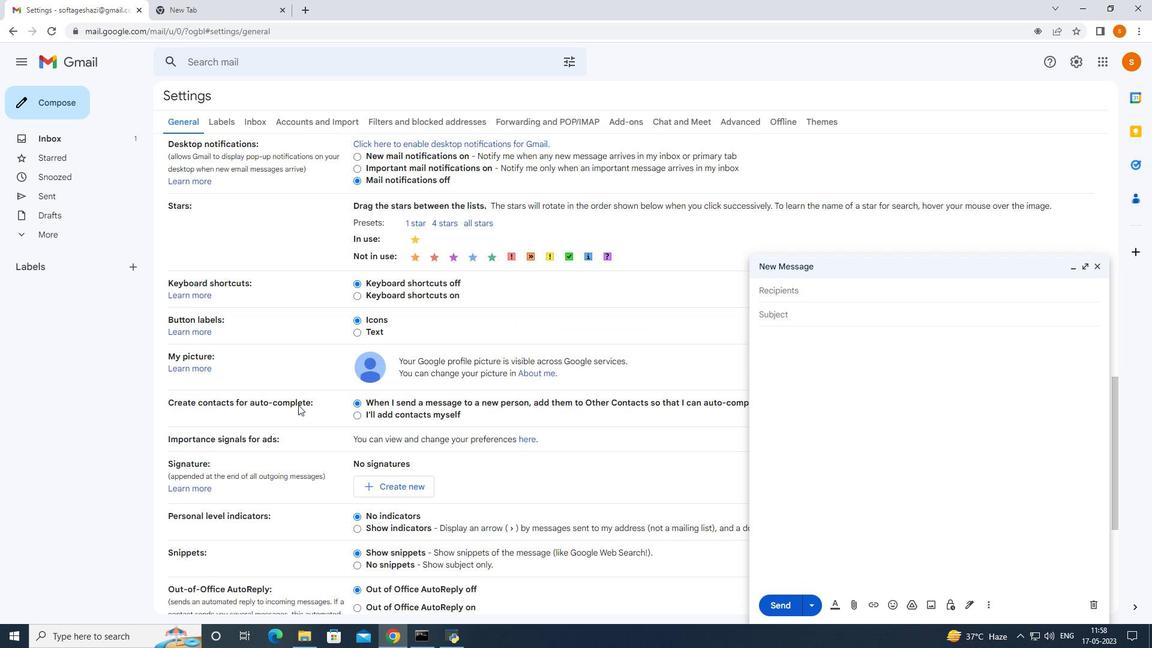 
Action: Mouse scrolled (200, 440) with delta (0, 0)
Screenshot: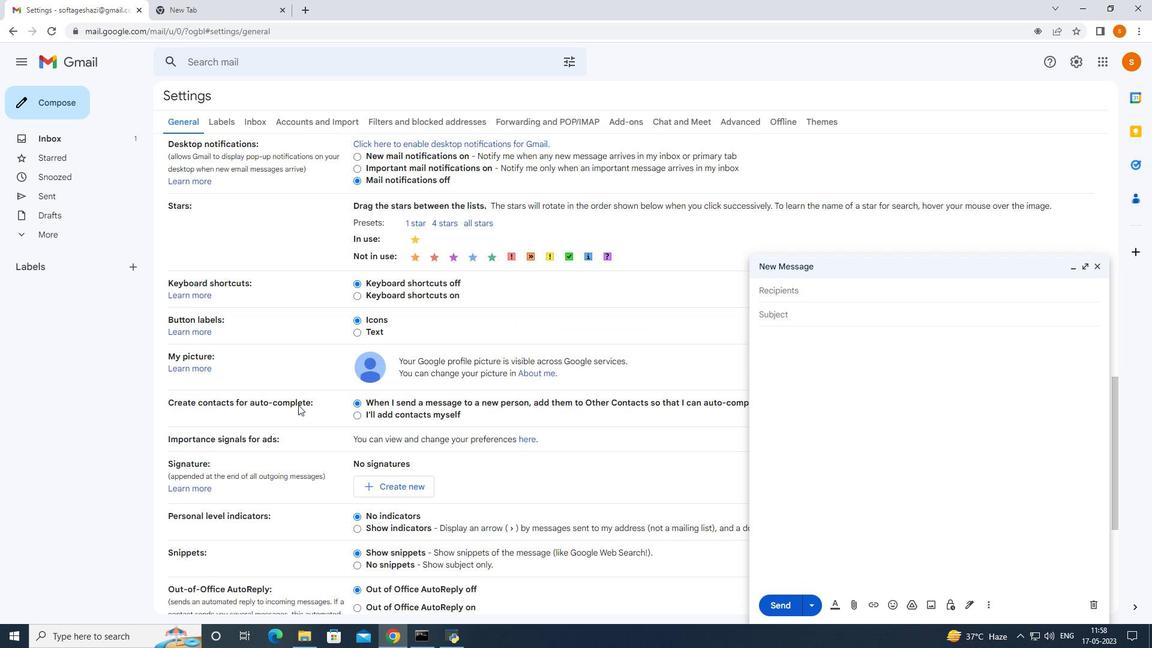 
Action: Mouse moved to (385, 469)
Screenshot: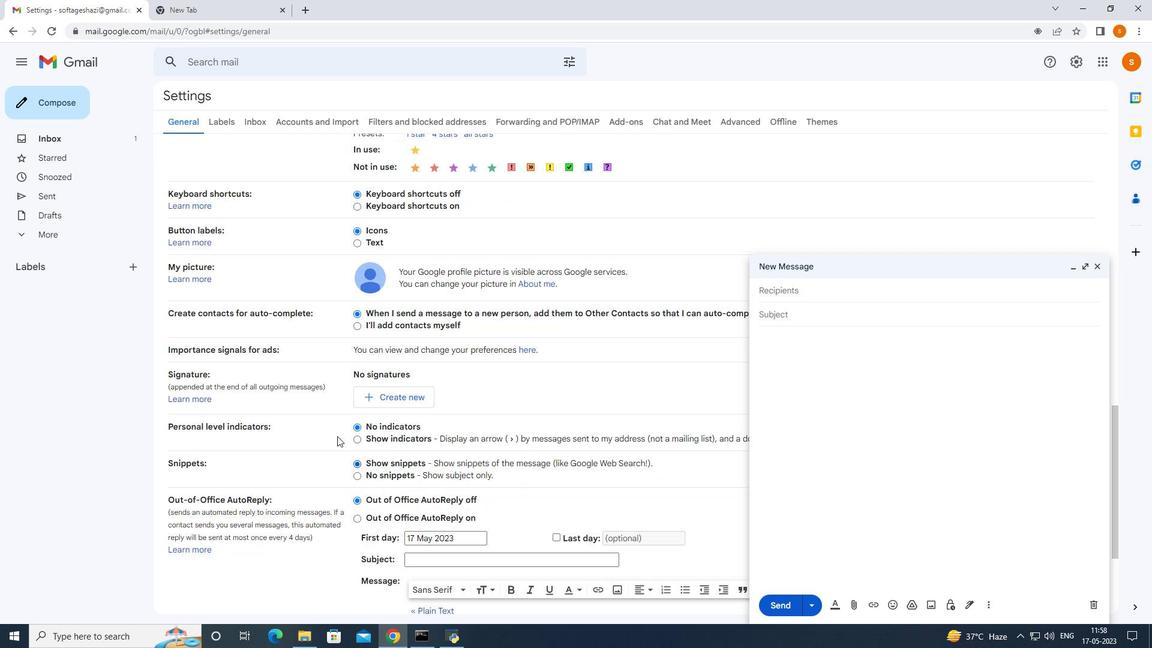 
Action: Mouse scrolled (385, 468) with delta (0, 0)
Screenshot: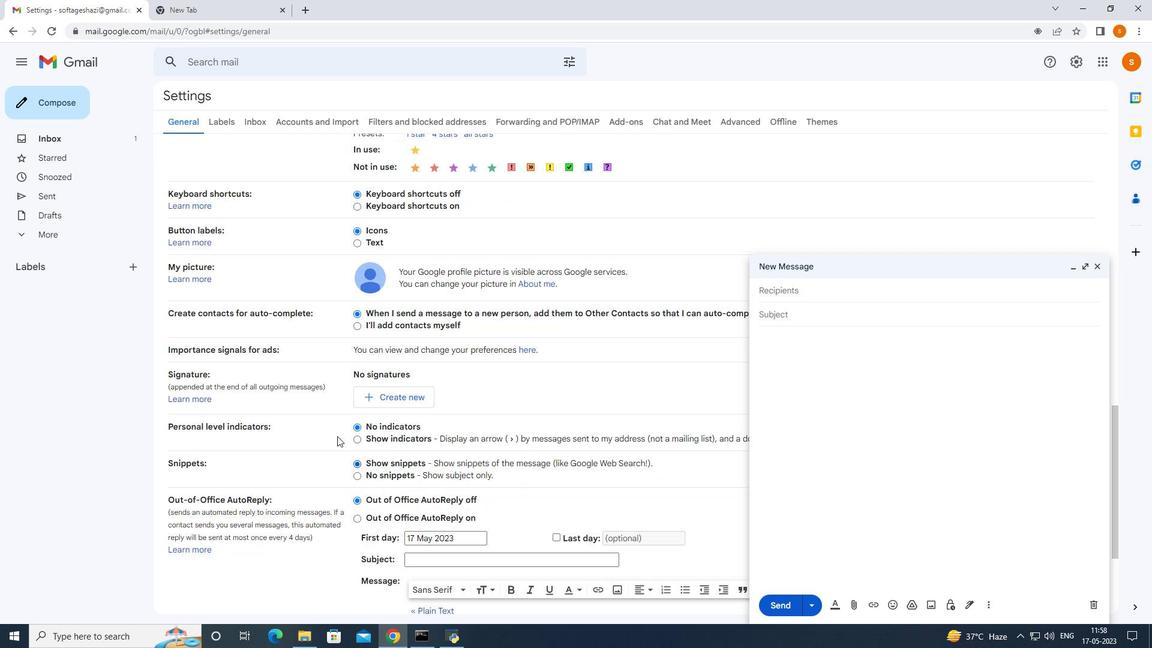 
Action: Mouse moved to (385, 469)
Screenshot: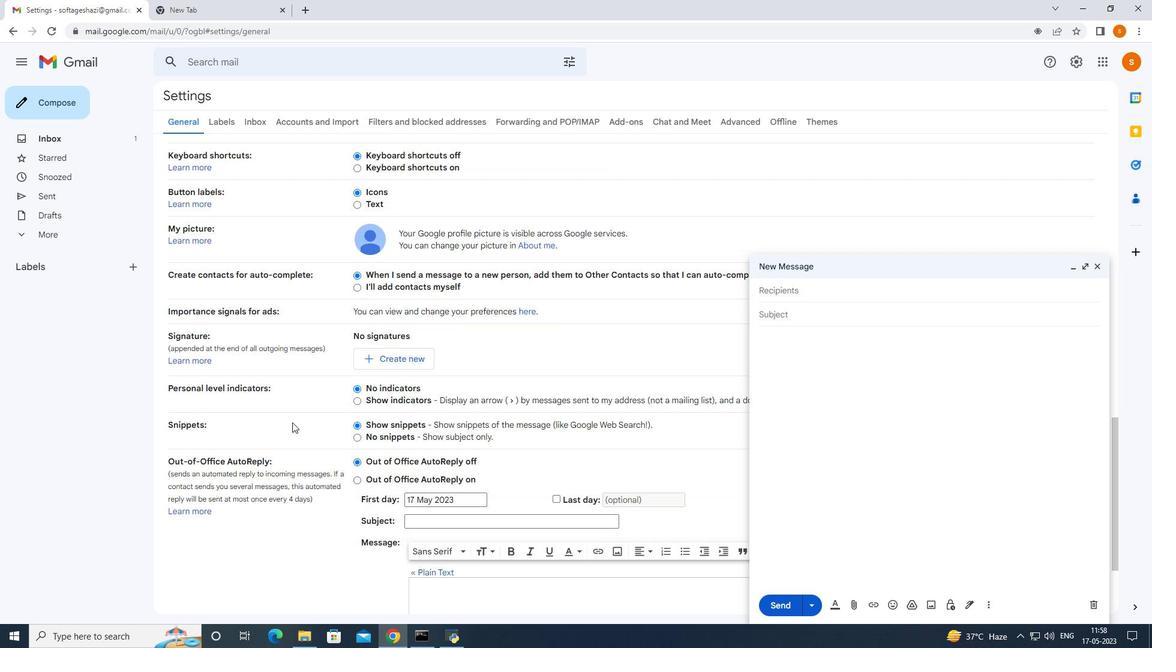 
Action: Mouse scrolled (385, 468) with delta (0, 0)
Screenshot: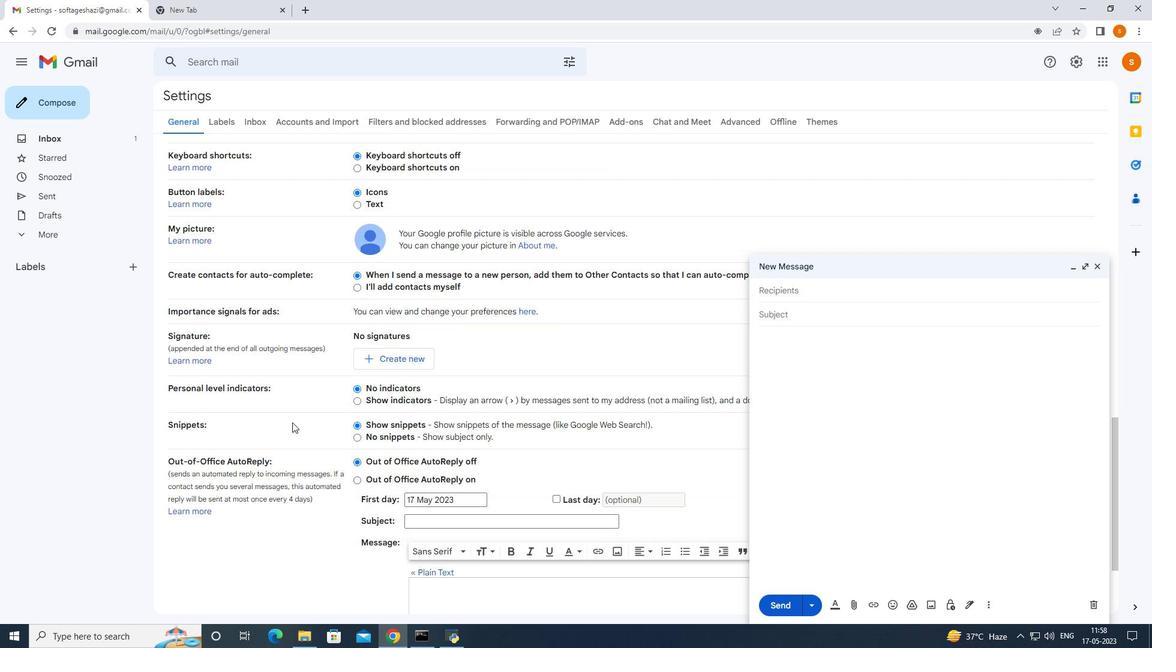 
Action: Mouse moved to (405, 353)
Screenshot: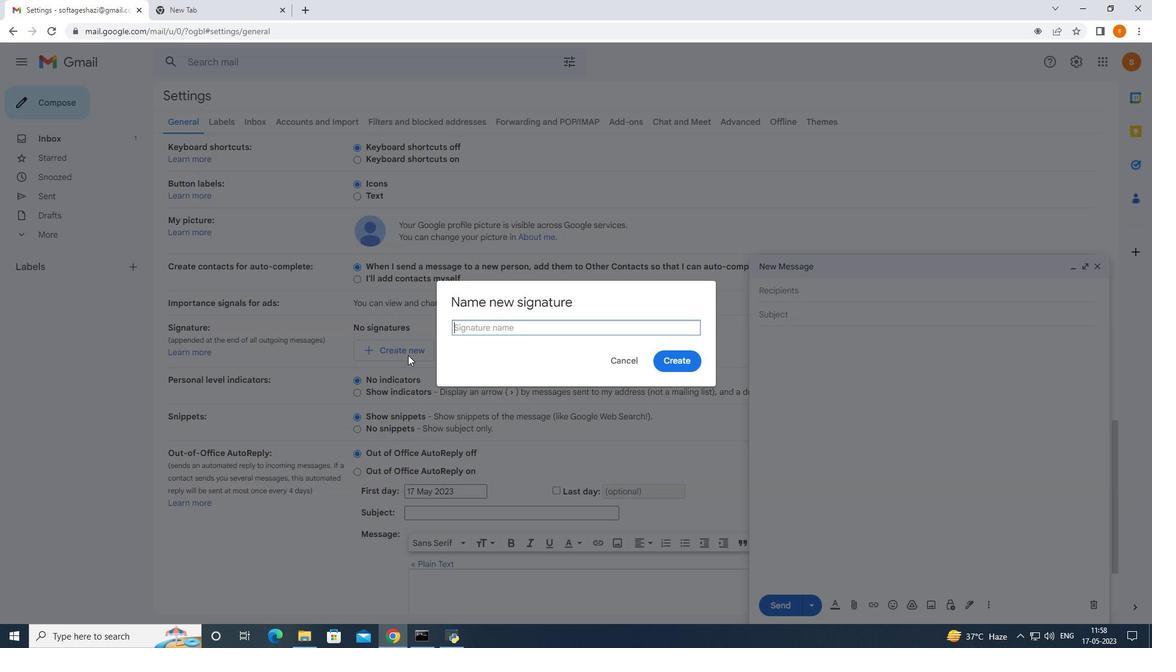 
Action: Mouse pressed left at (405, 353)
Screenshot: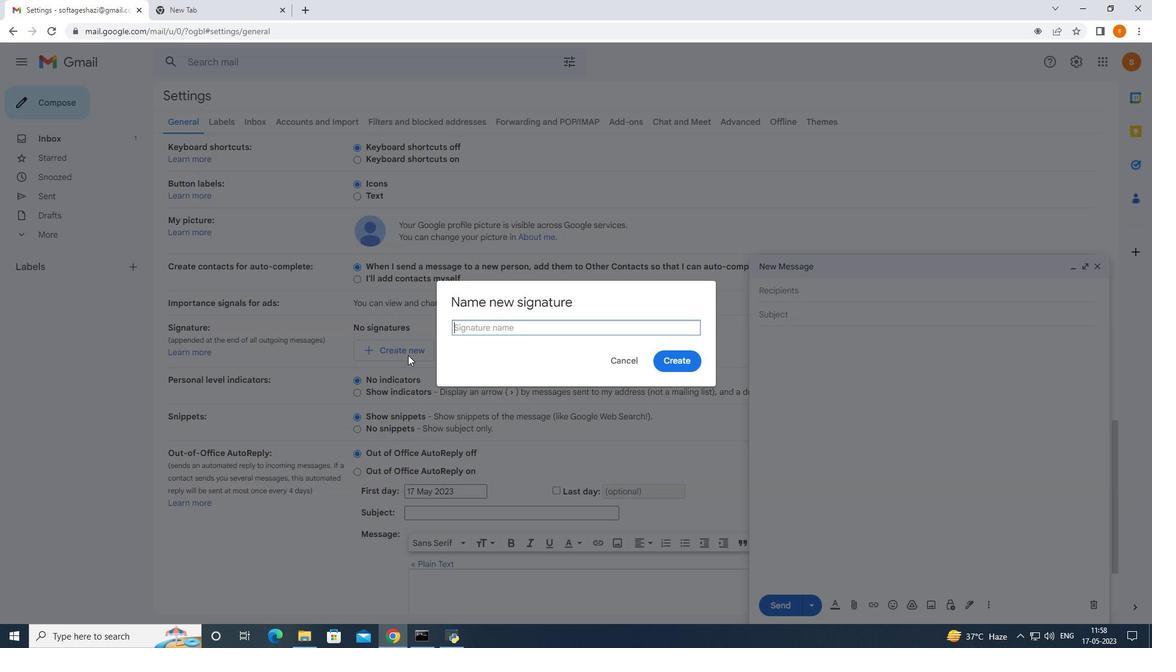 
Action: Mouse moved to (510, 330)
Screenshot: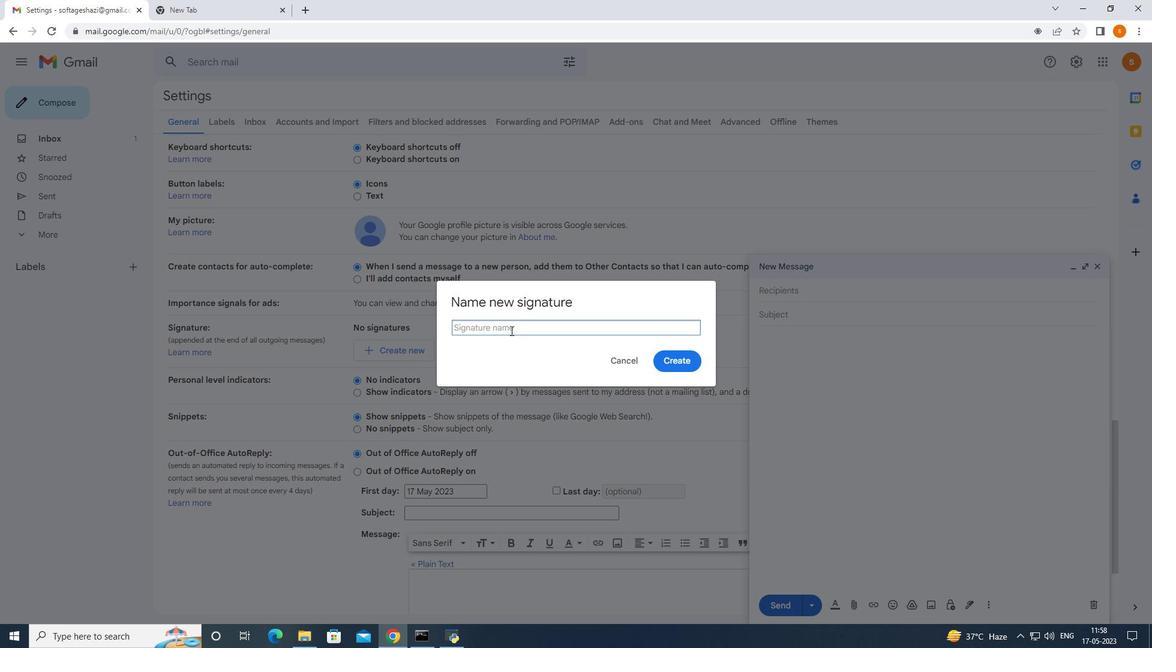 
Action: Key pressed <Key.shift>Shazi<Key.space><Key.shift>Zaman
Screenshot: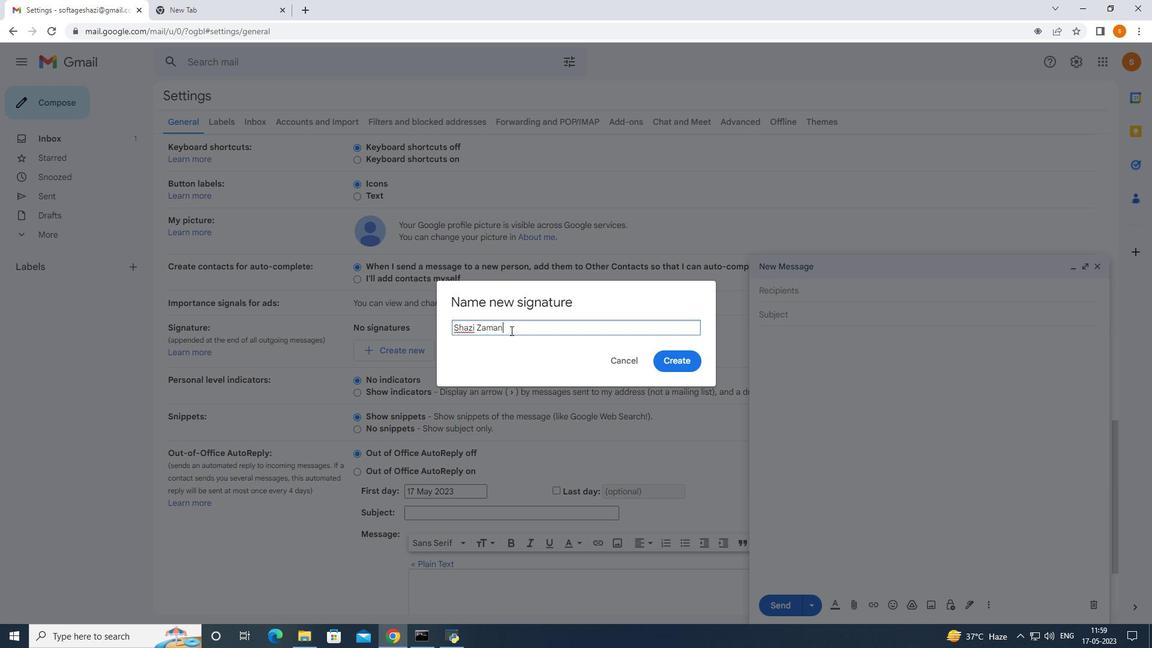 
Action: Mouse moved to (678, 363)
Screenshot: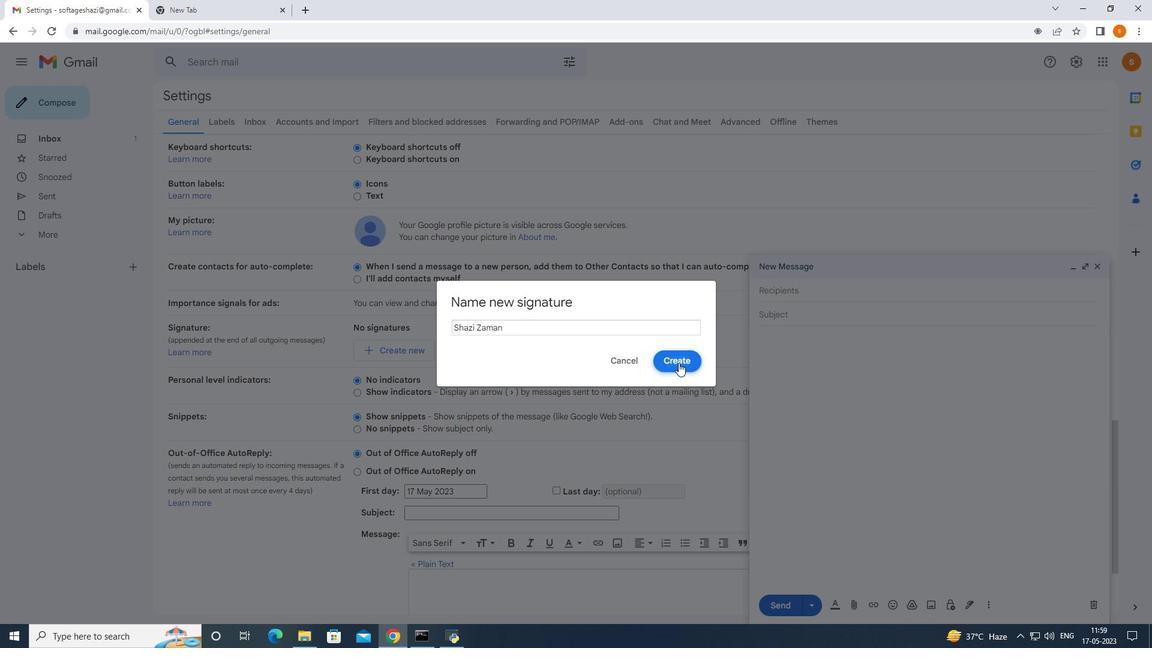 
Action: Mouse pressed left at (678, 363)
Screenshot: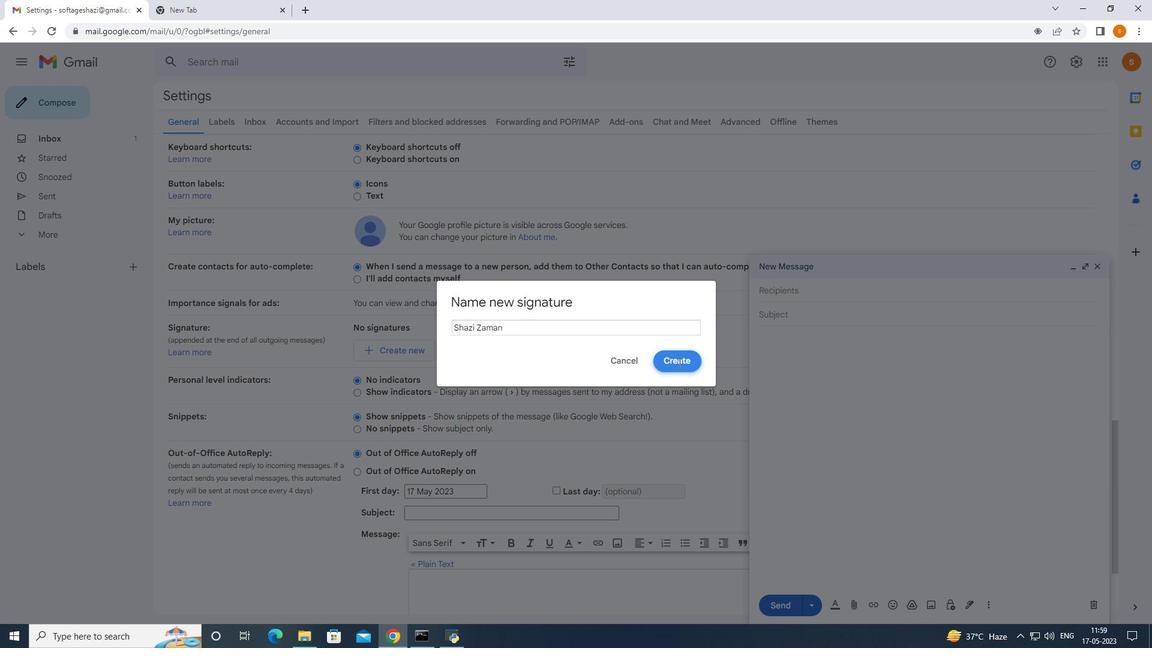 
Action: Mouse moved to (1098, 266)
Screenshot: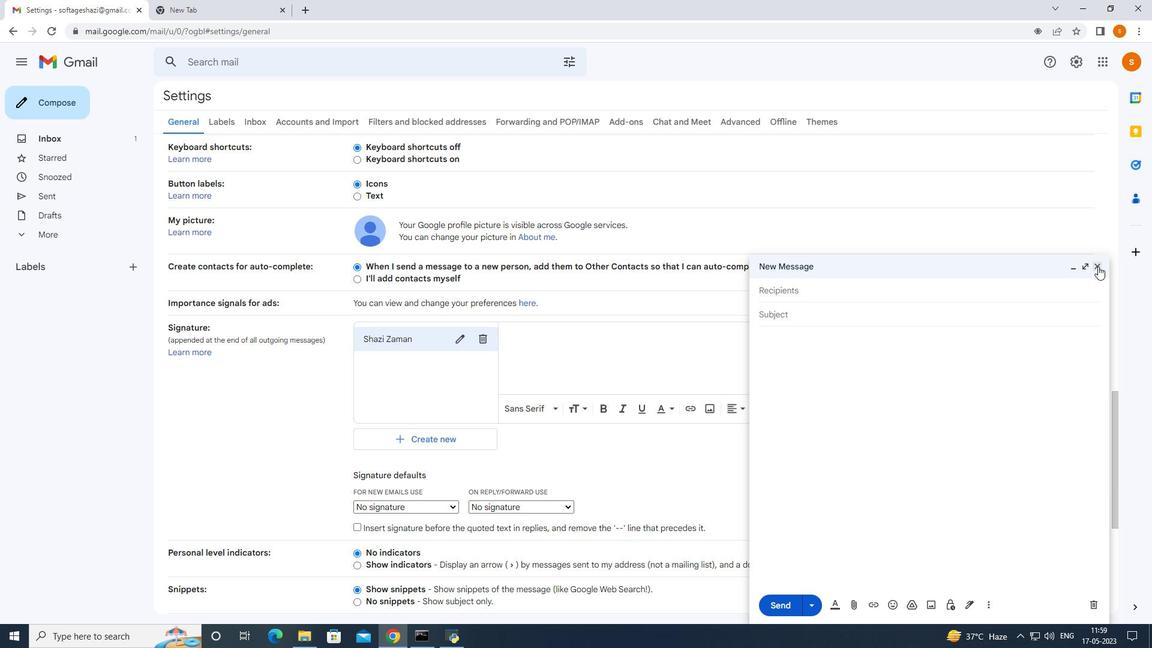 
Action: Mouse pressed left at (1098, 266)
Screenshot: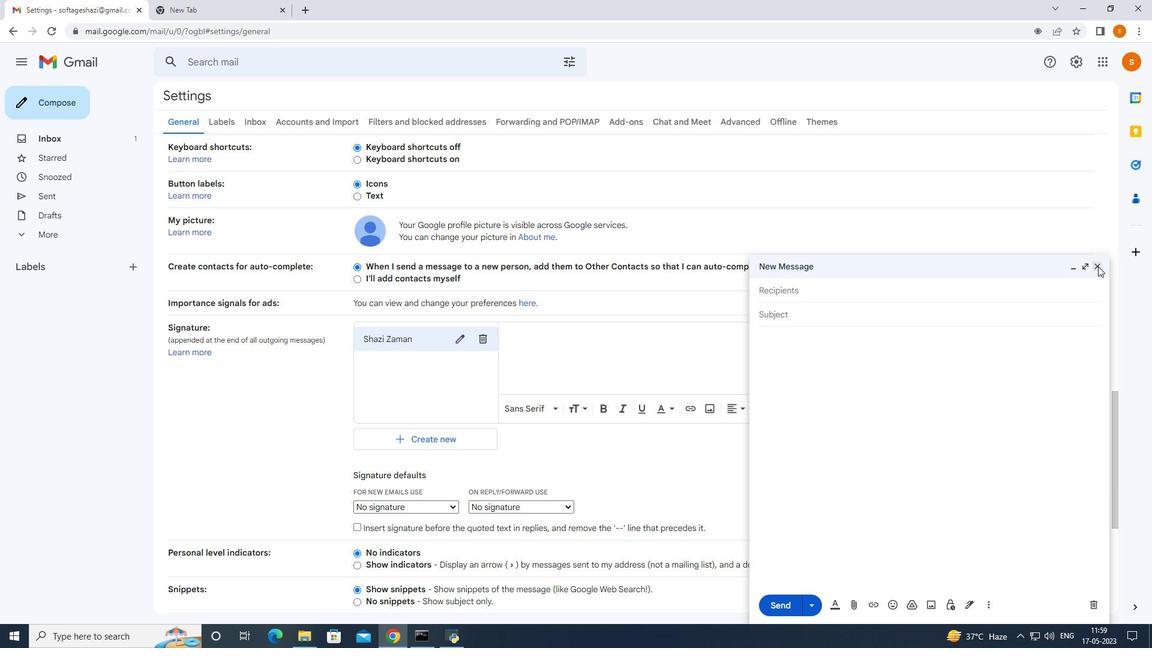 
Action: Mouse moved to (577, 427)
Screenshot: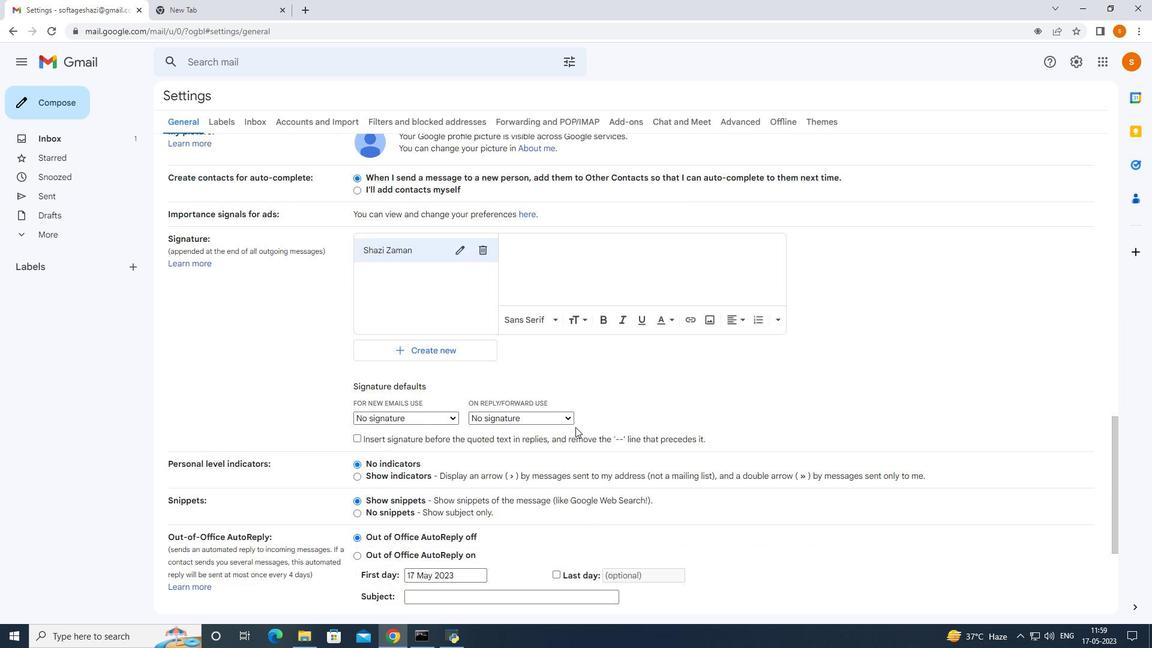 
Action: Mouse scrolled (577, 426) with delta (0, 0)
Screenshot: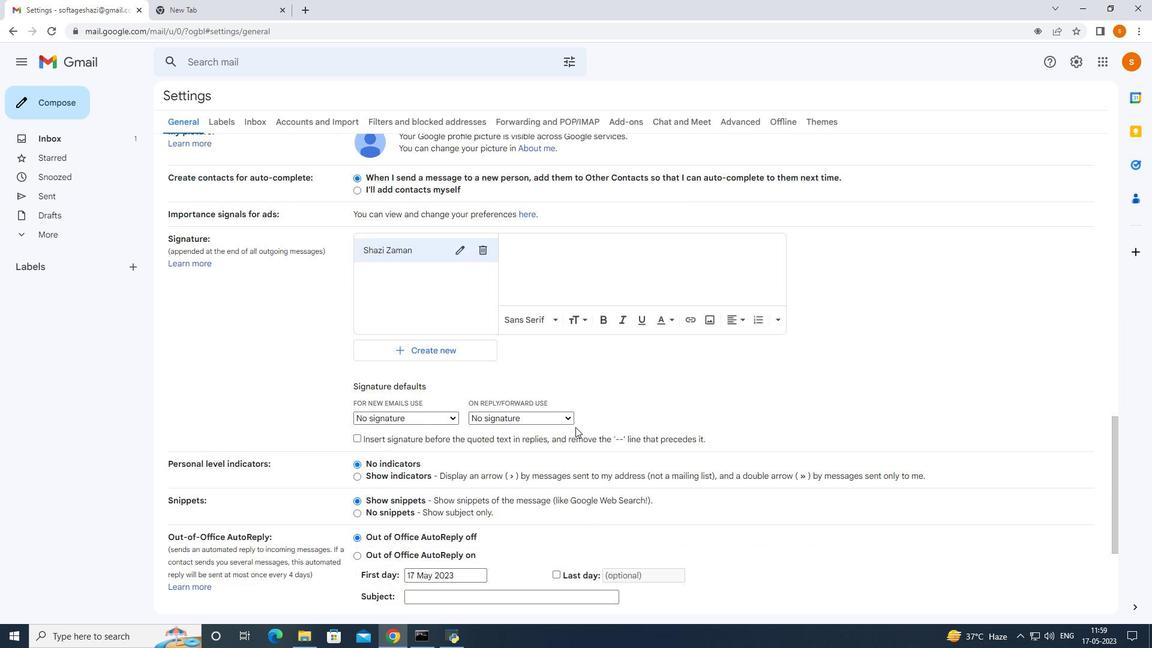
Action: Mouse moved to (576, 427)
Screenshot: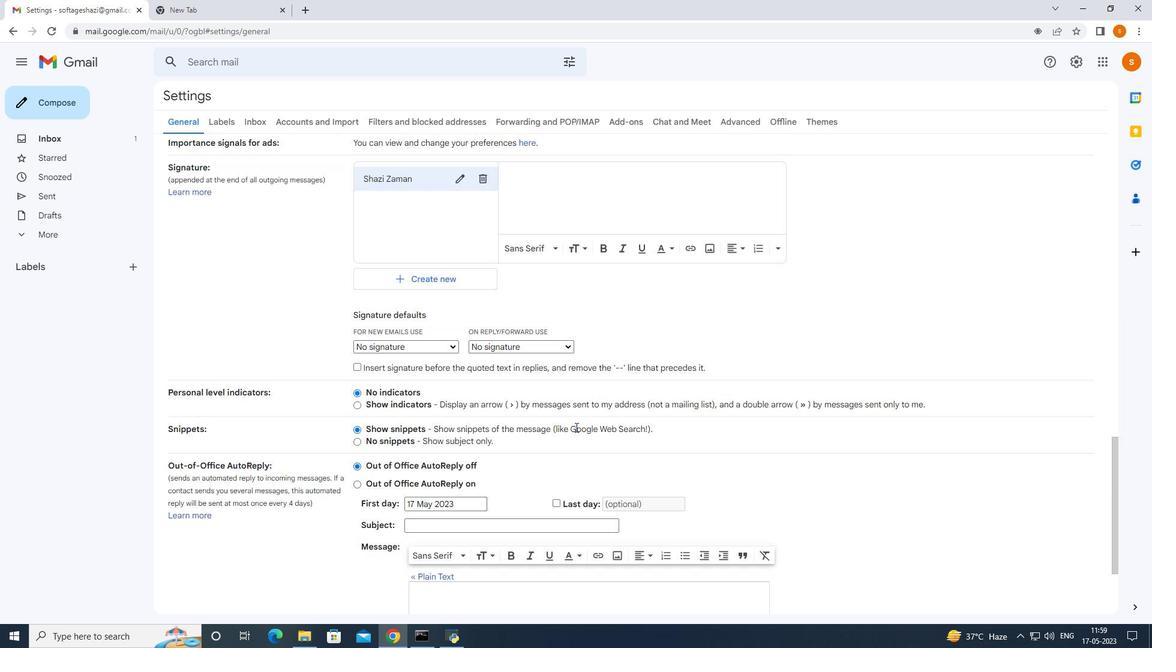 
Action: Mouse scrolled (576, 426) with delta (0, 0)
Screenshot: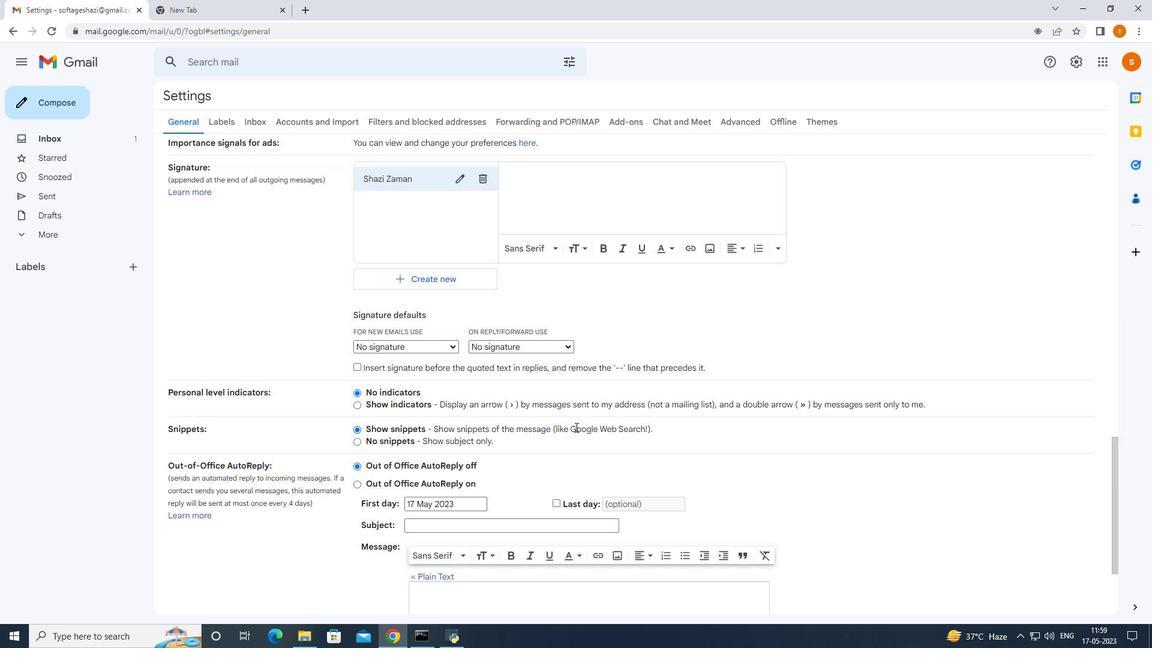 
Action: Mouse moved to (576, 427)
Screenshot: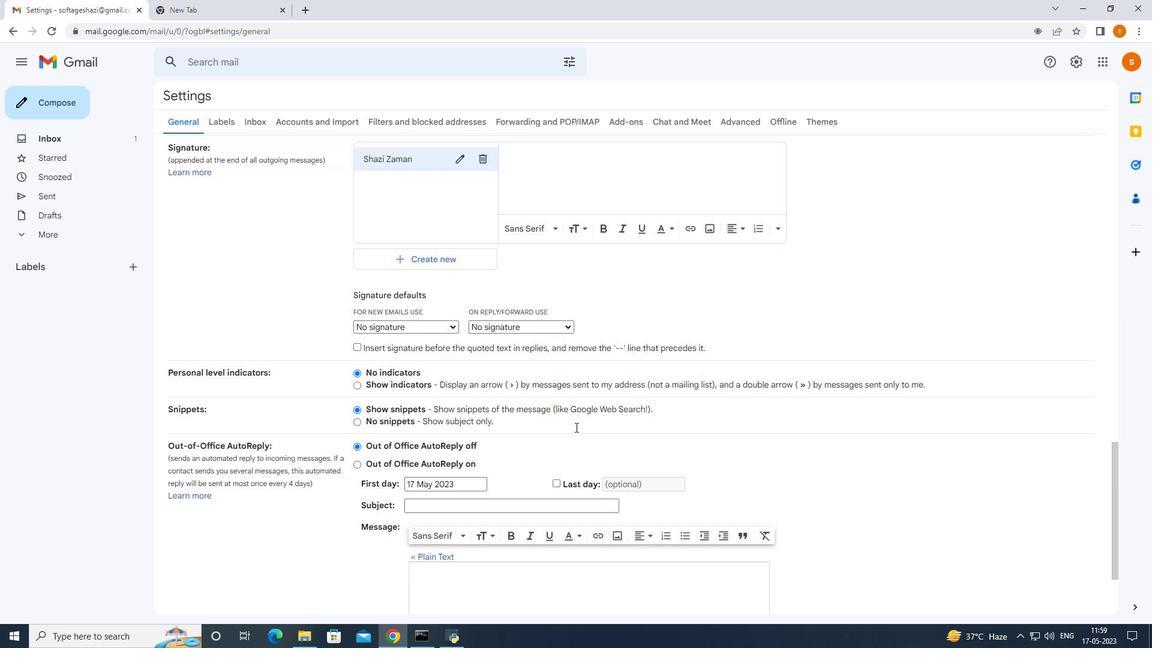 
Action: Mouse scrolled (576, 426) with delta (0, 0)
Screenshot: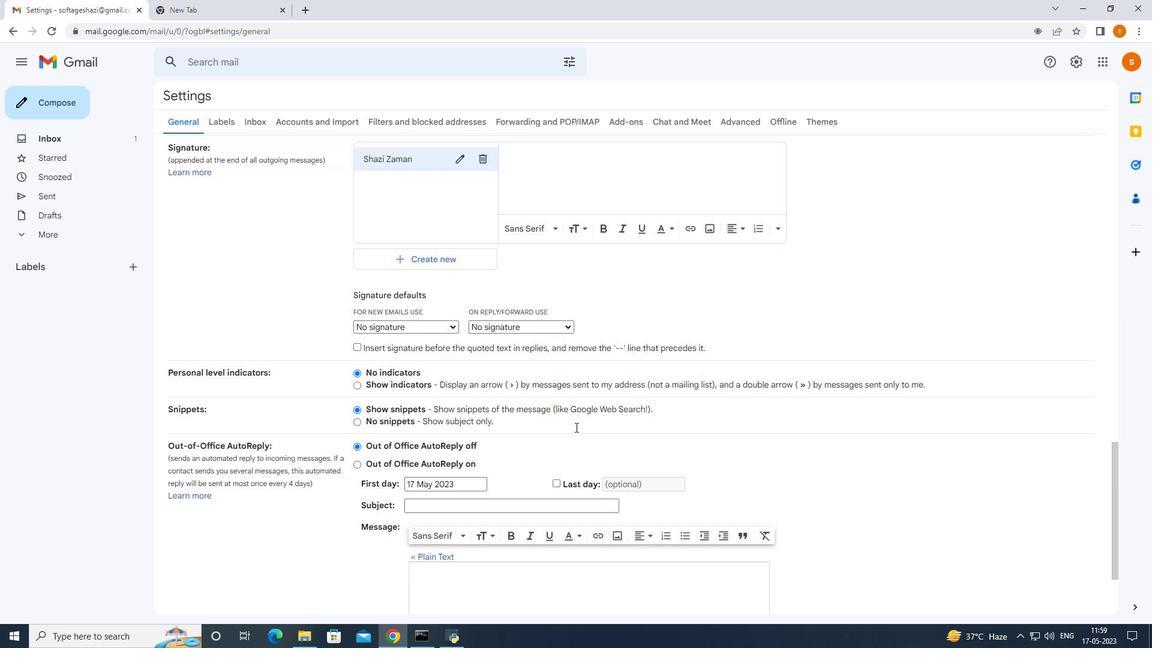 
Action: Mouse moved to (518, 298)
Screenshot: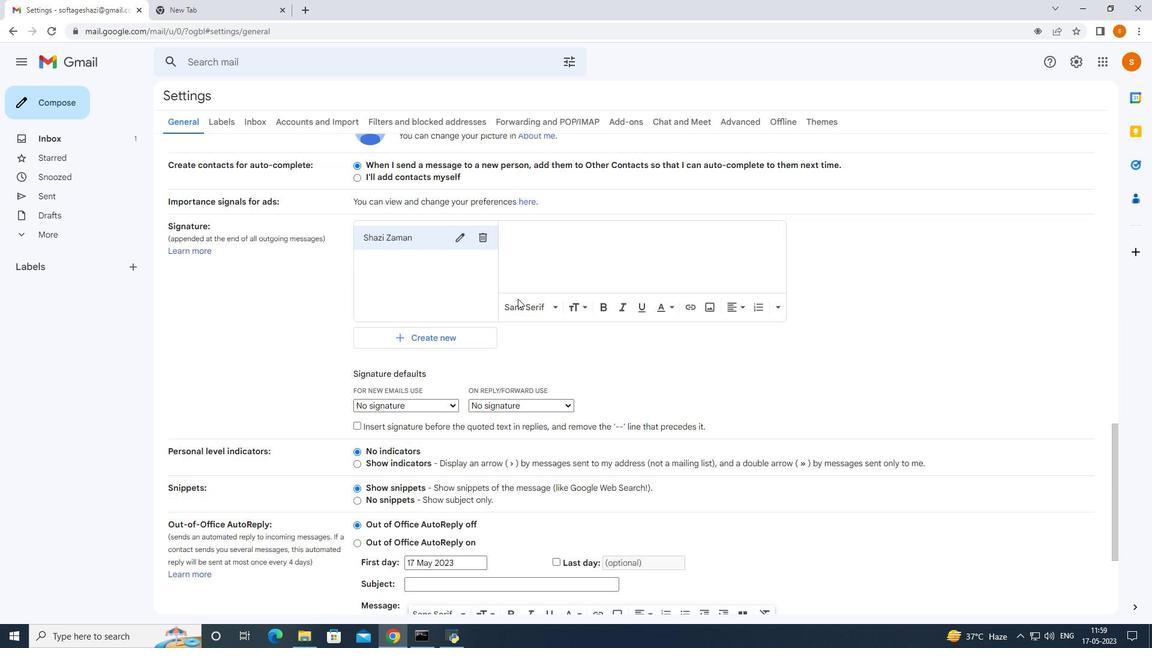 
Action: Mouse scrolled (518, 299) with delta (0, 0)
Screenshot: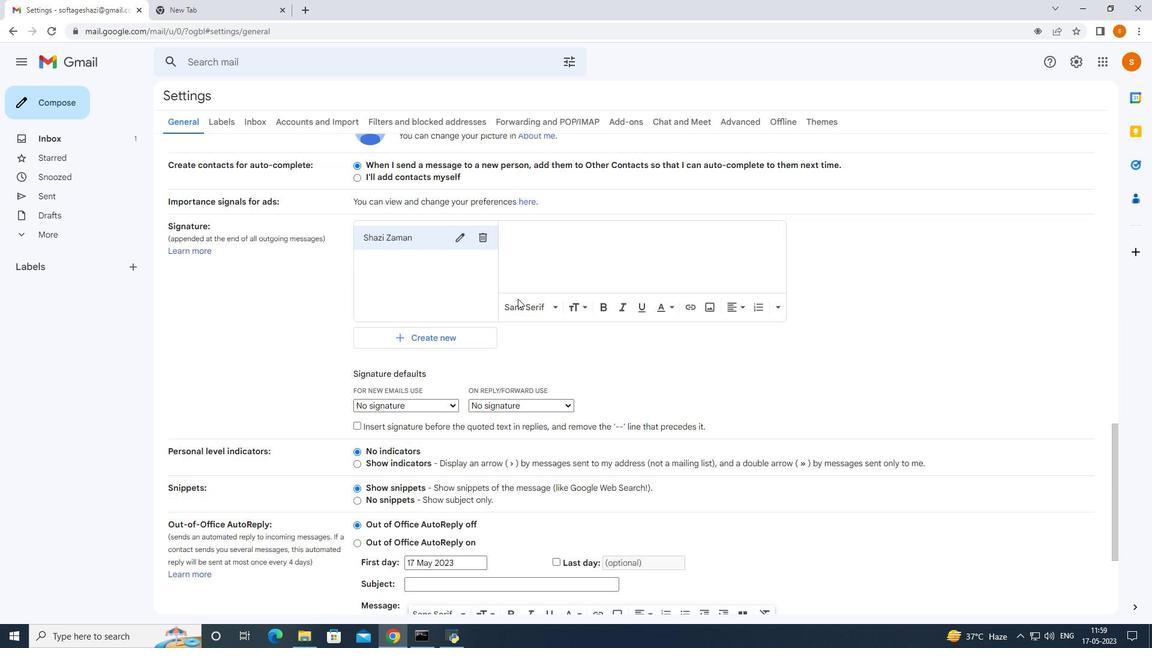 
Action: Mouse scrolled (518, 299) with delta (0, 0)
Screenshot: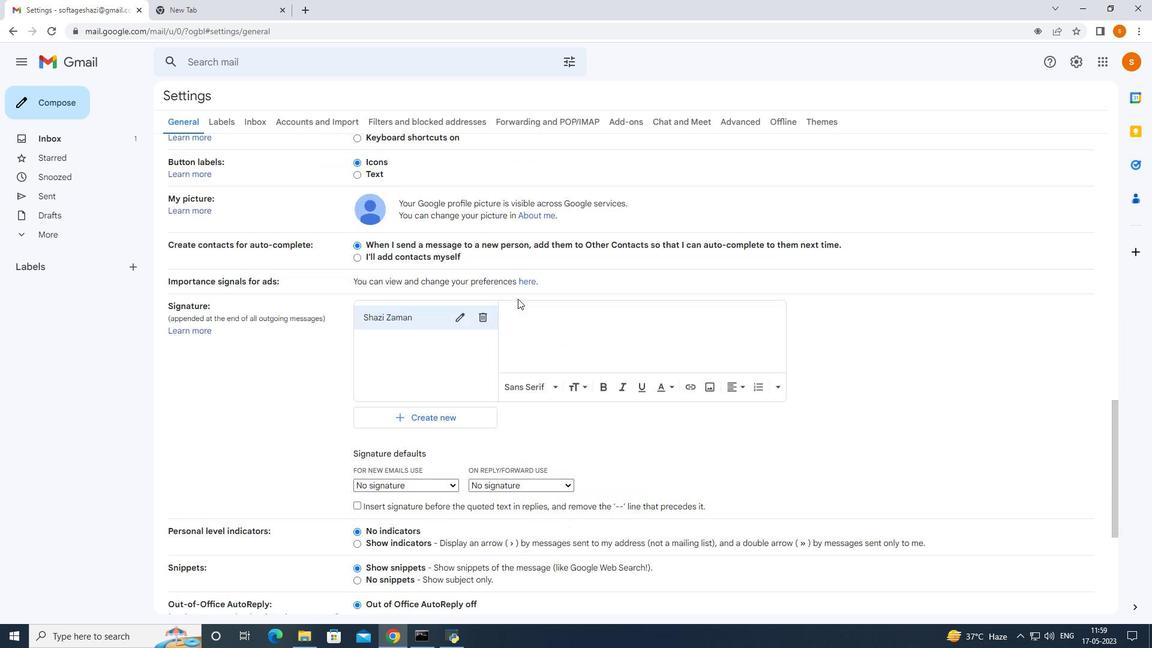 
Action: Mouse moved to (518, 298)
Screenshot: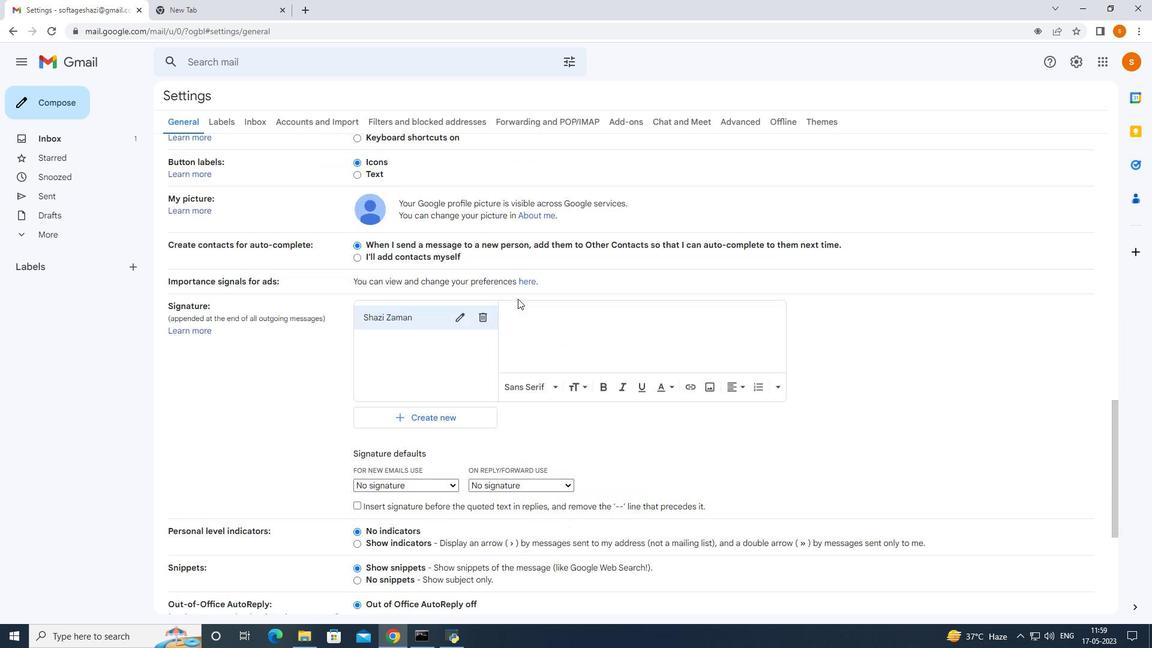 
Action: Mouse scrolled (518, 299) with delta (0, 0)
Screenshot: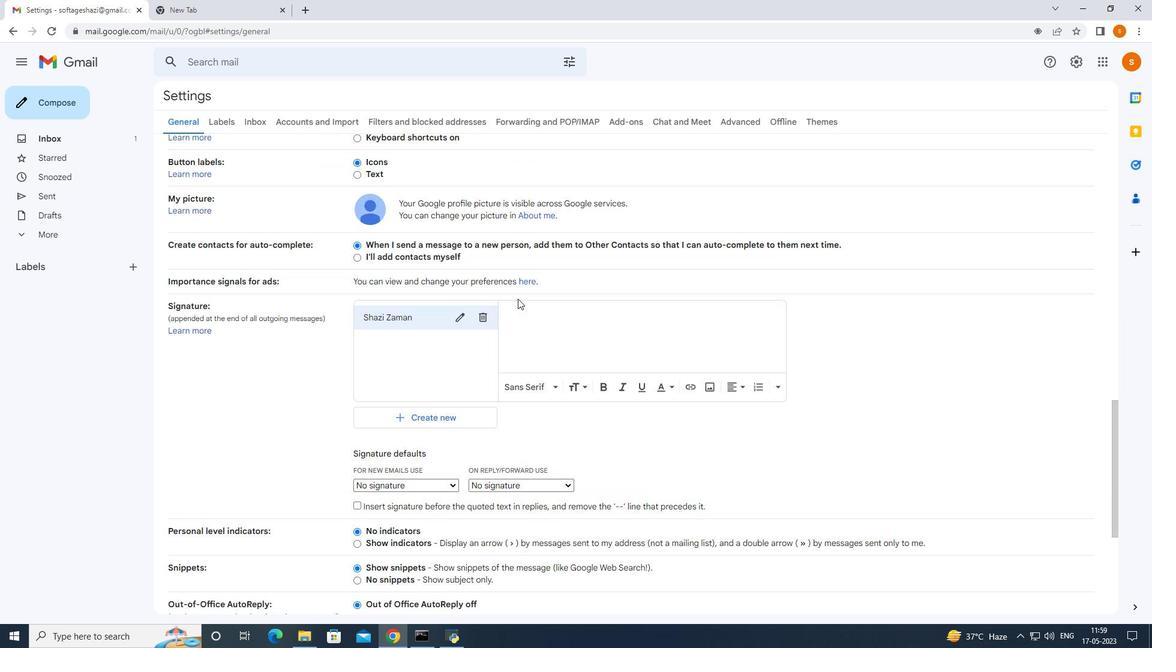 
Action: Mouse moved to (519, 341)
Screenshot: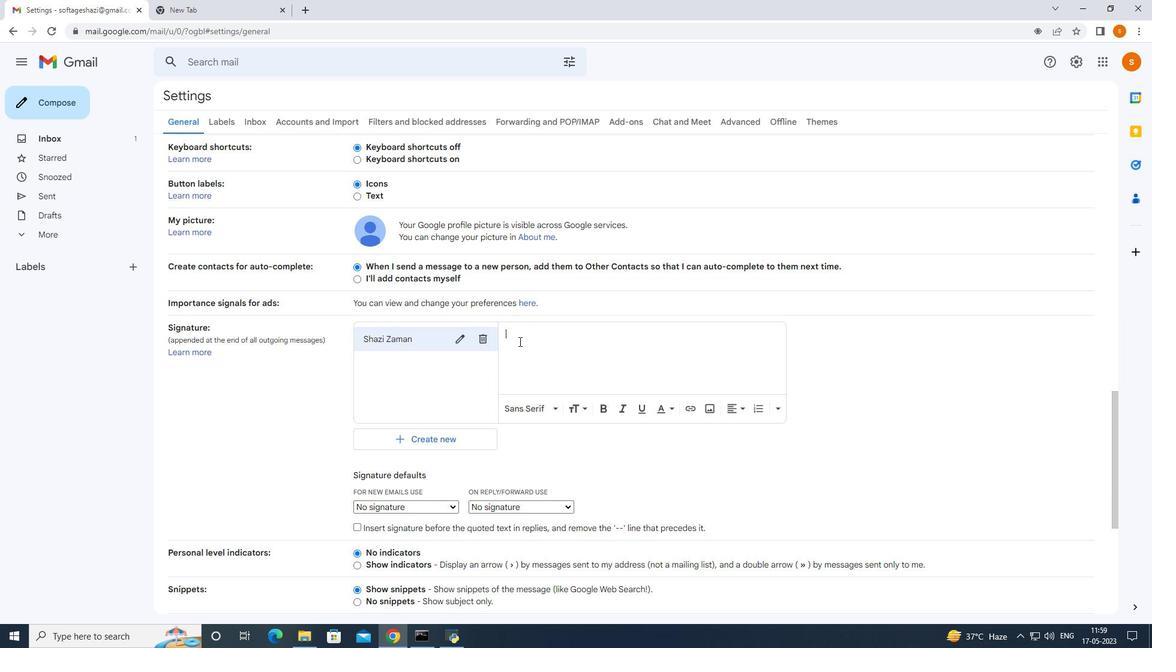 
Action: Mouse pressed left at (519, 341)
Screenshot: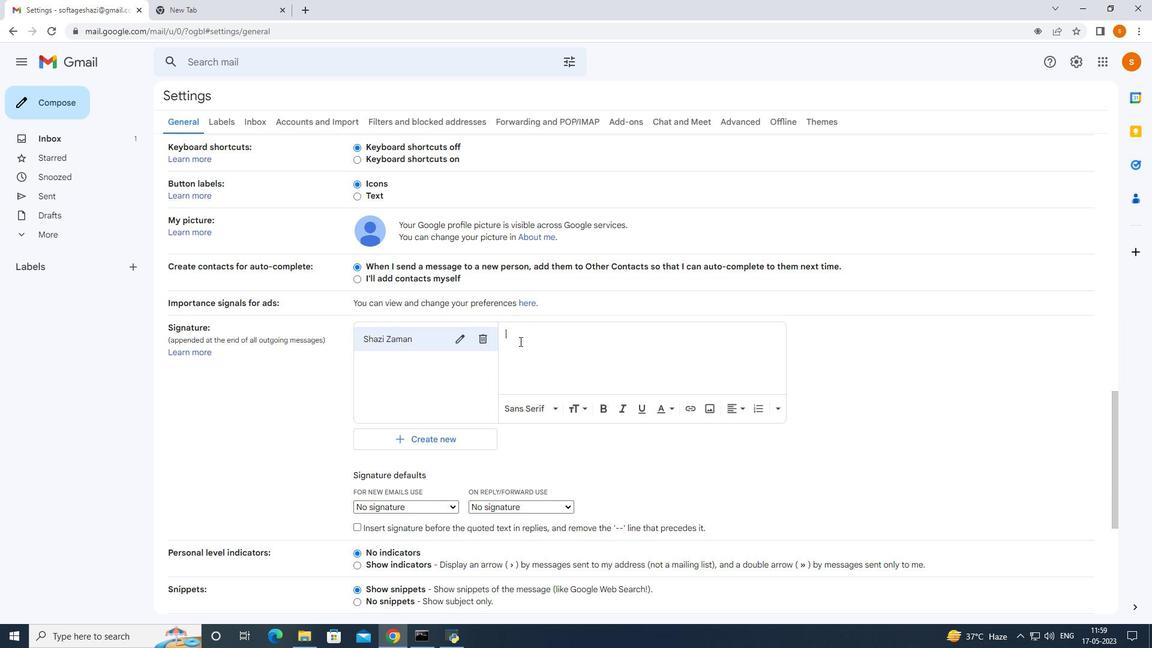 
Action: Mouse moved to (530, 351)
Screenshot: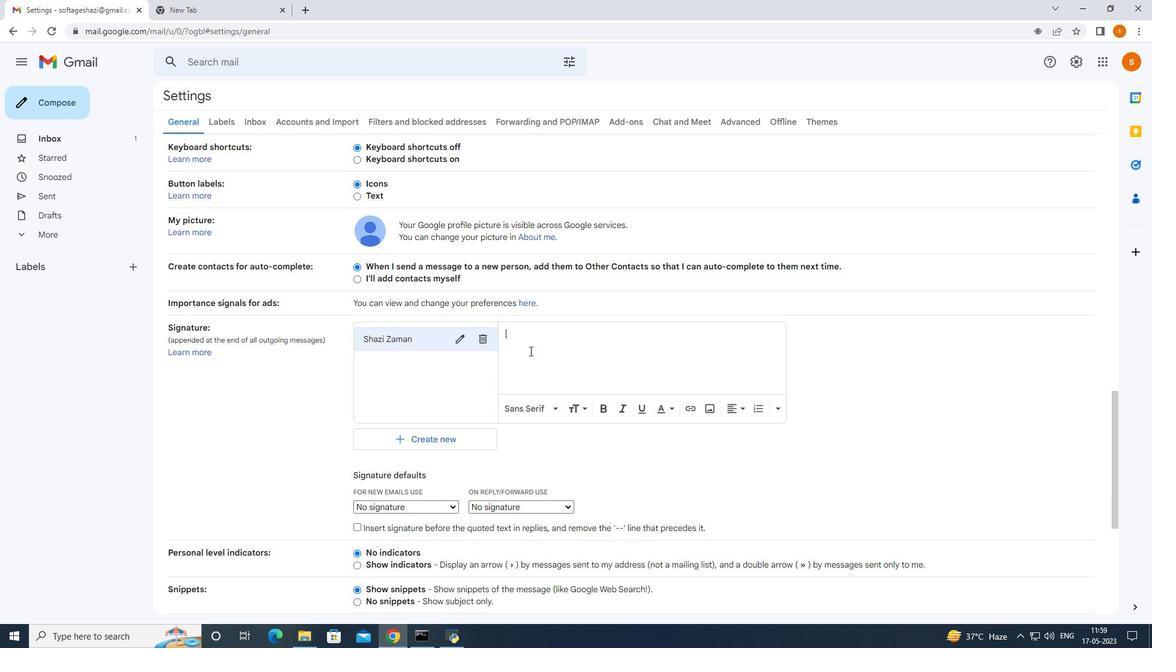 
Action: Key pressed softagesg<Key.backspace>hazi<Key.shift>@gmail.com
Screenshot: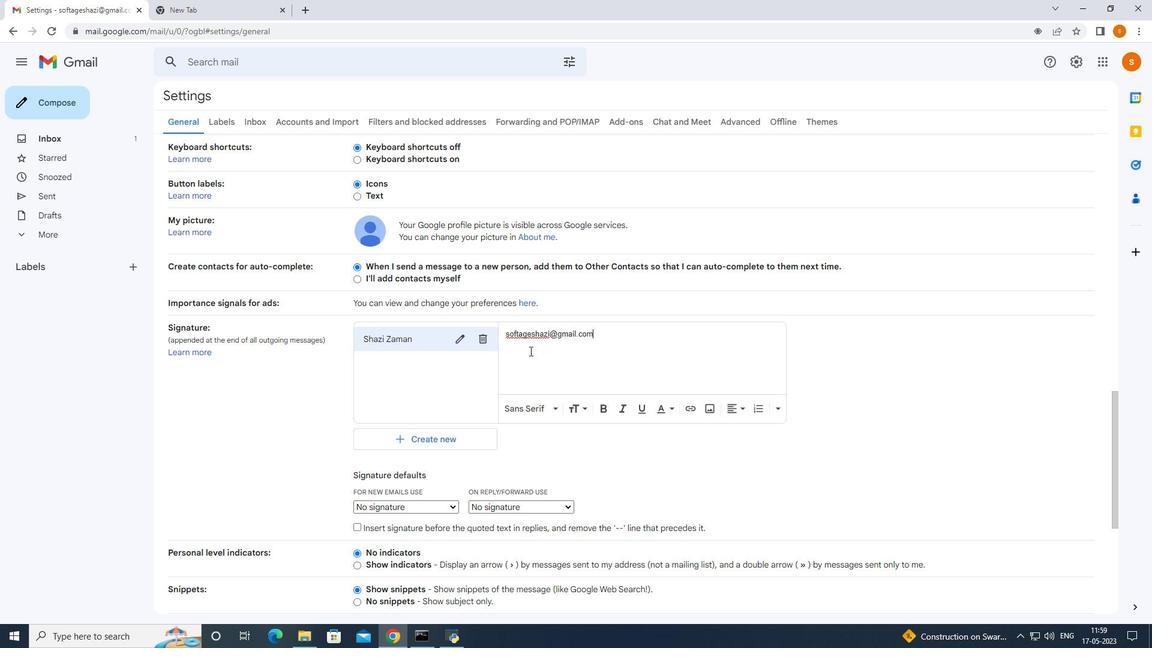 
Action: Mouse moved to (631, 337)
Screenshot: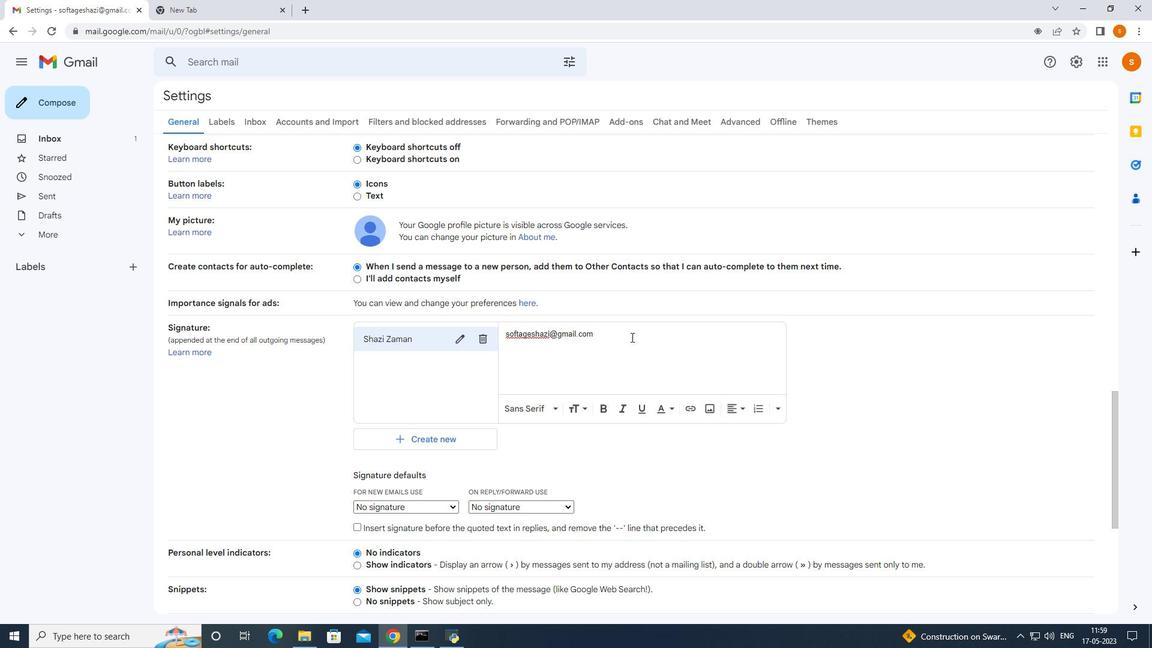
Action: Key pressed <Key.enter>
Screenshot: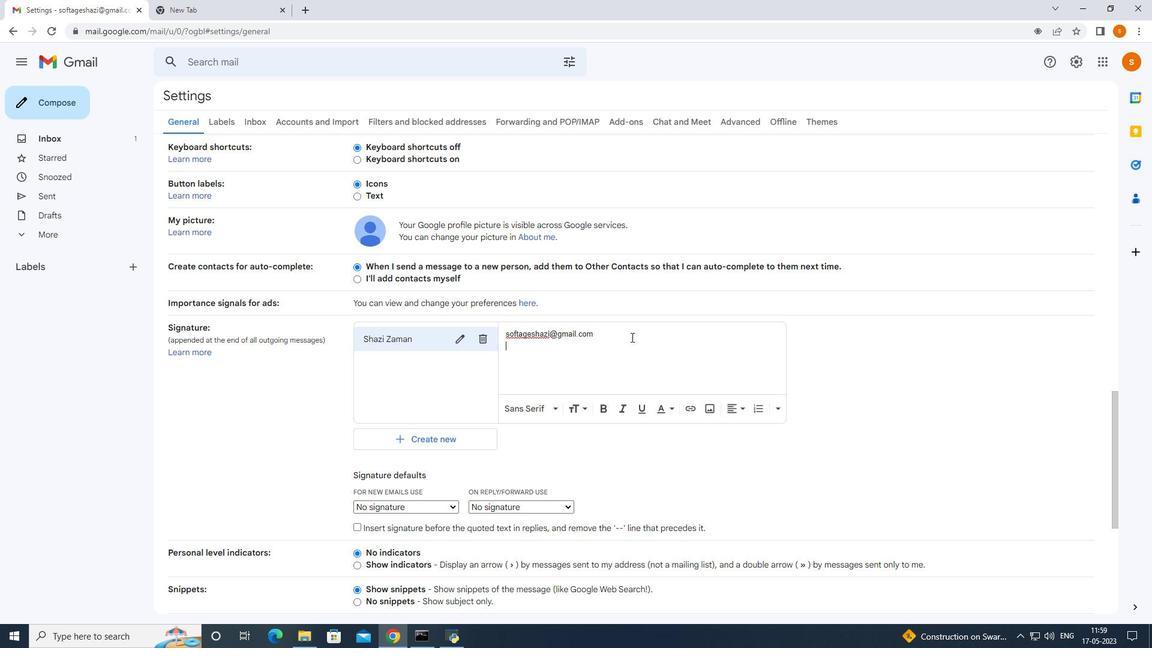 
Action: Mouse moved to (631, 337)
Screenshot: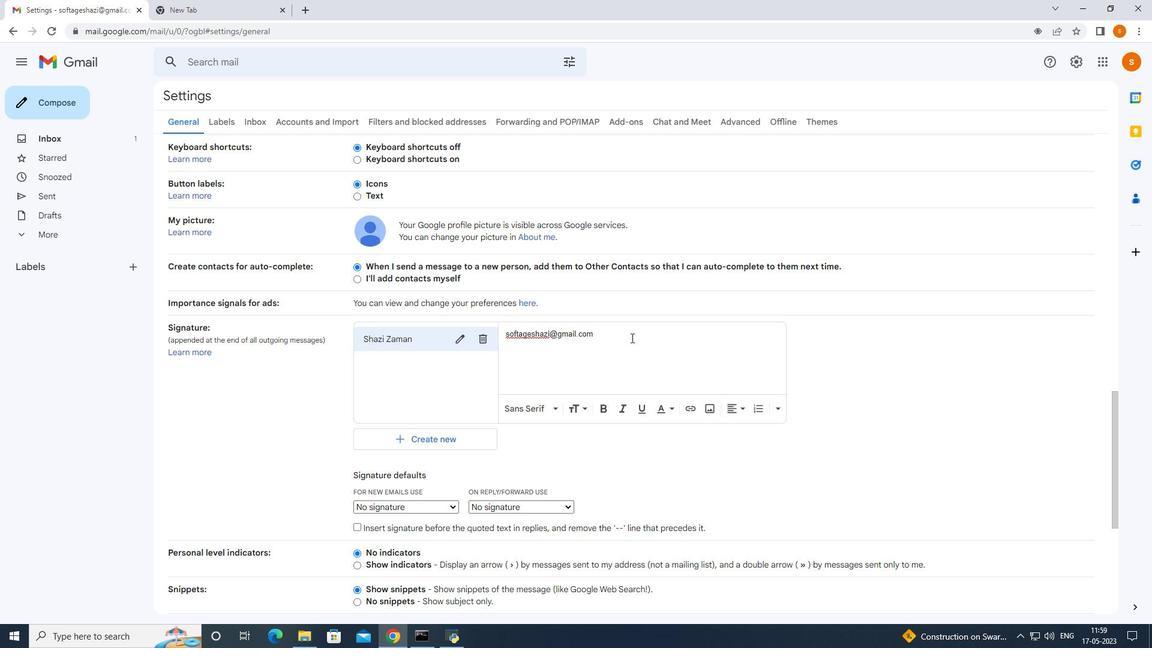 
Action: Key pressed <Key.shift>Thank<Key.space>you
Screenshot: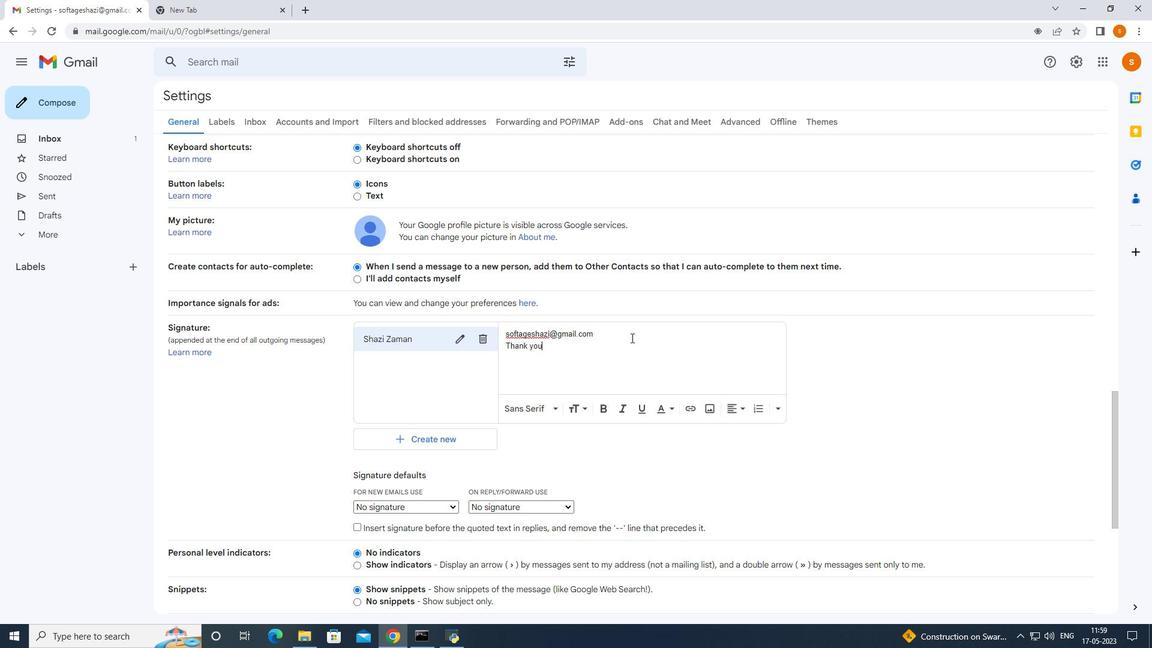 
Action: Mouse moved to (449, 408)
Screenshot: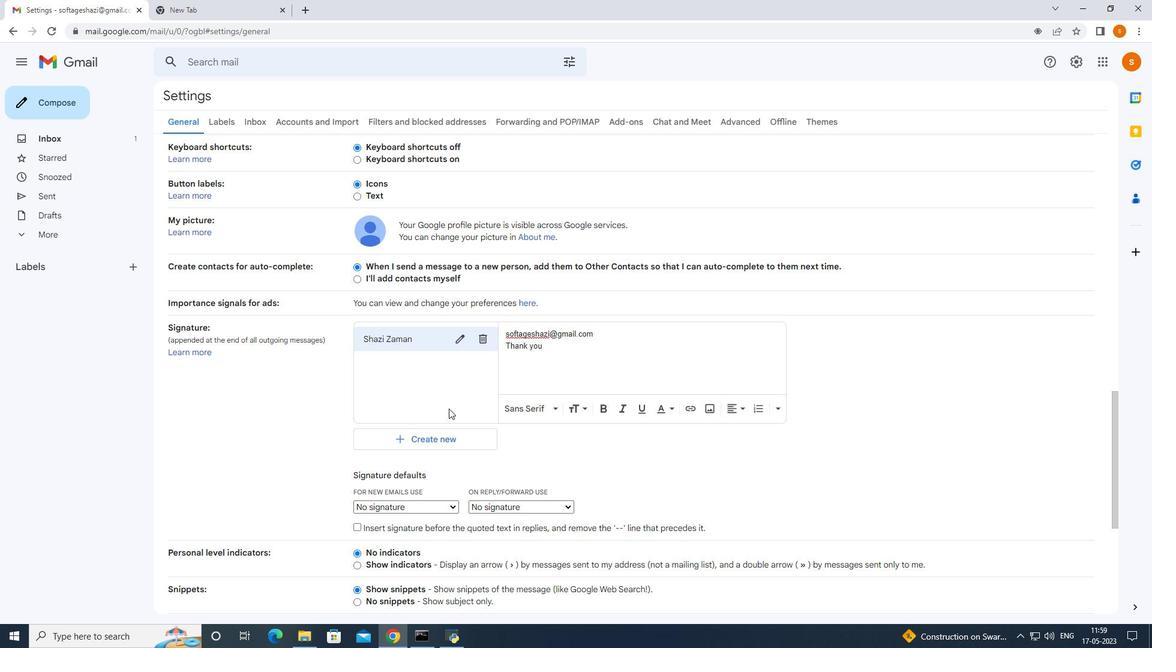 
Action: Mouse scrolled (449, 408) with delta (0, 0)
Screenshot: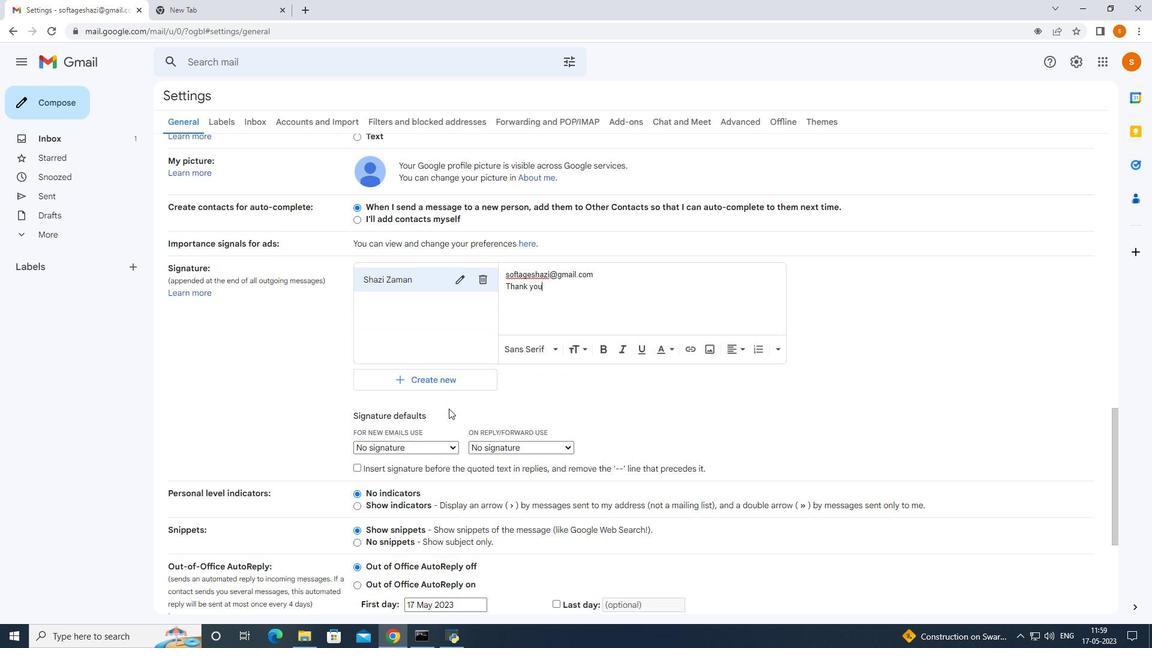 
Action: Mouse scrolled (449, 408) with delta (0, 0)
Screenshot: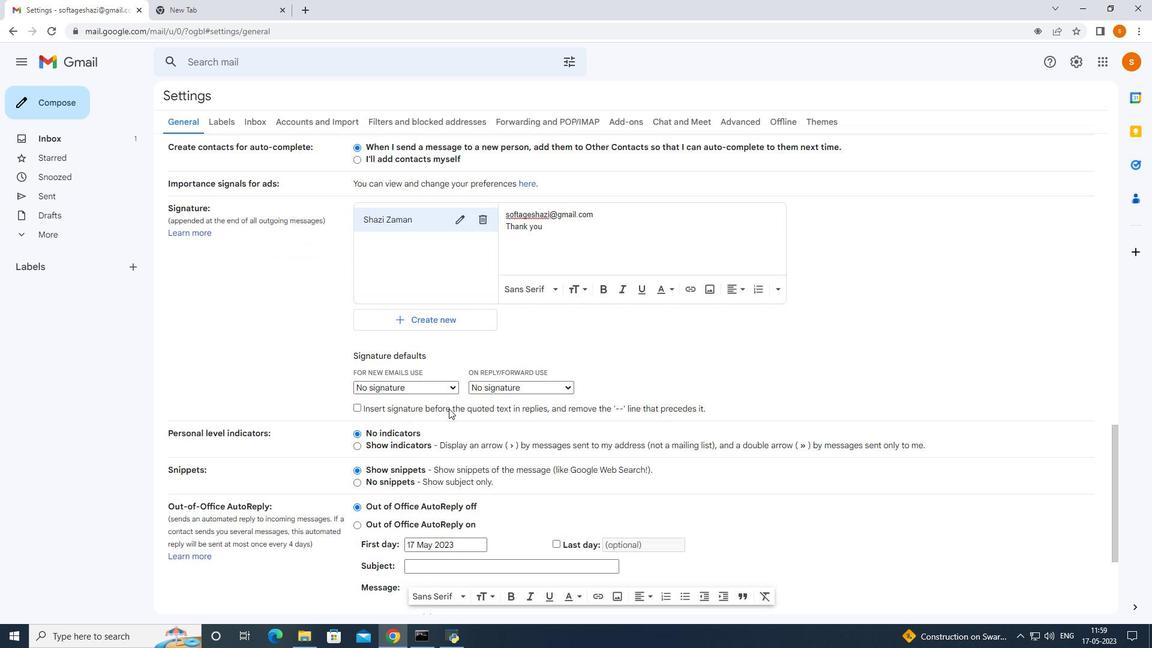 
Action: Mouse scrolled (449, 408) with delta (0, 0)
Screenshot: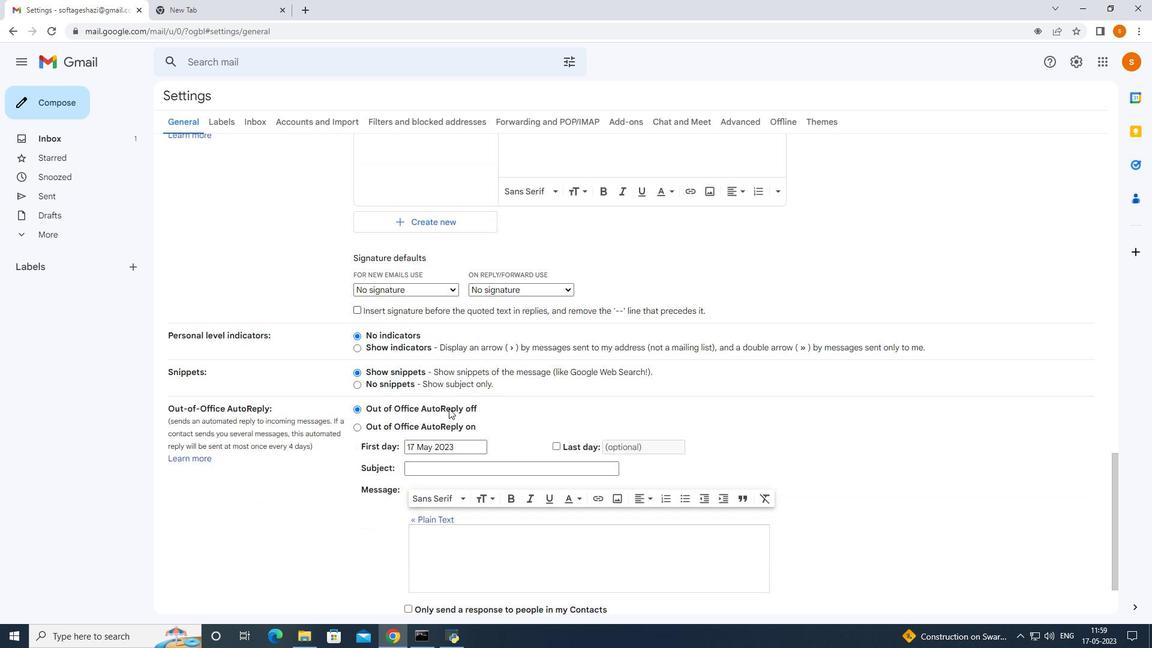 
Action: Mouse scrolled (449, 408) with delta (0, 0)
Screenshot: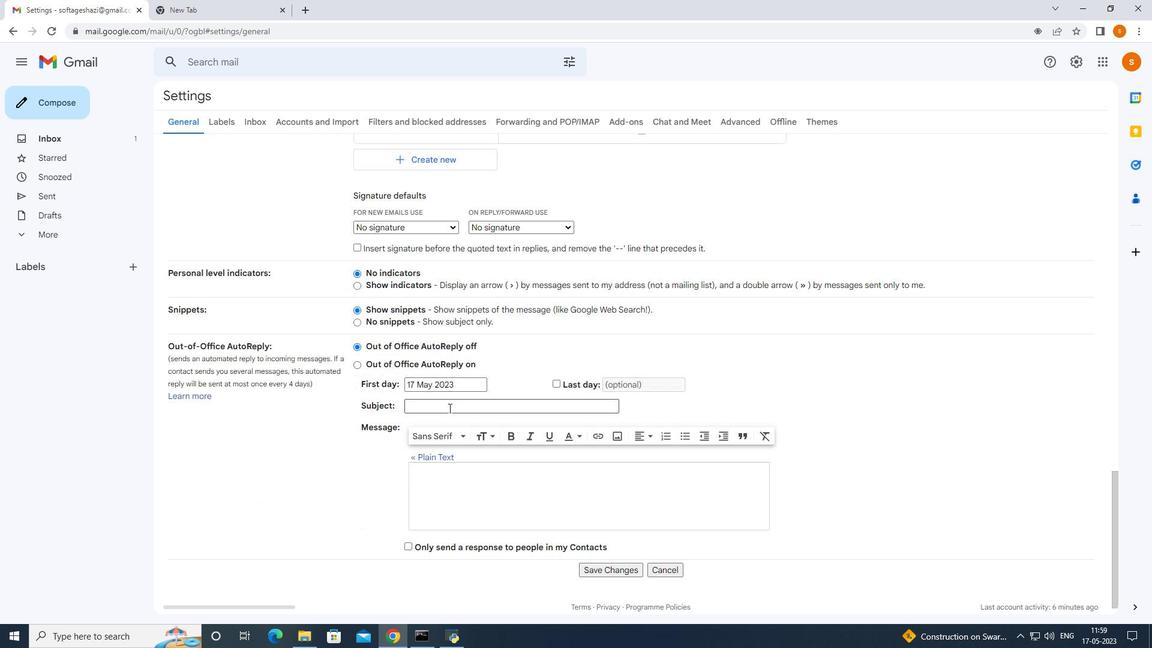 
Action: Mouse scrolled (449, 408) with delta (0, 0)
Screenshot: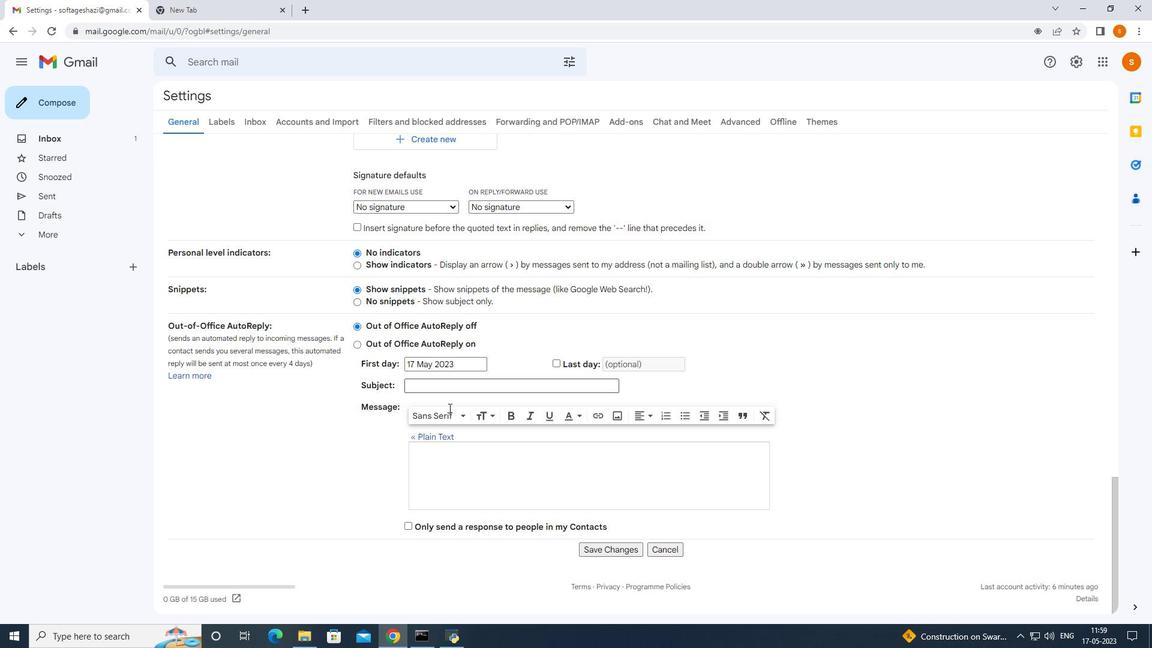 
Action: Mouse moved to (594, 550)
Screenshot: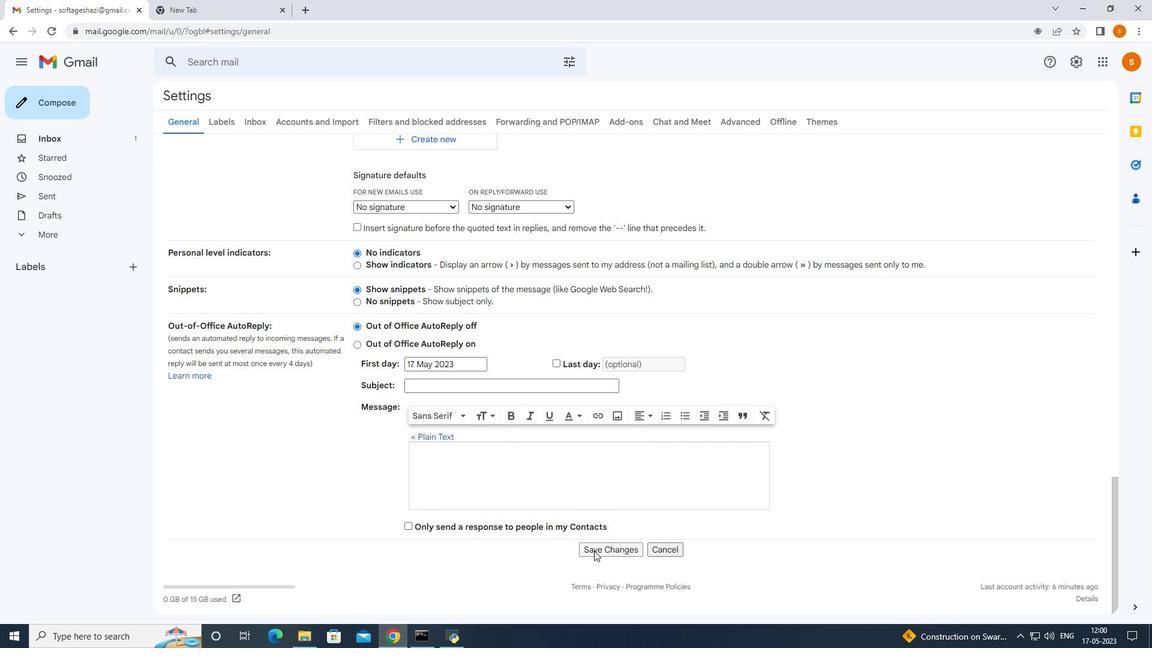 
Action: Mouse pressed left at (594, 550)
Screenshot: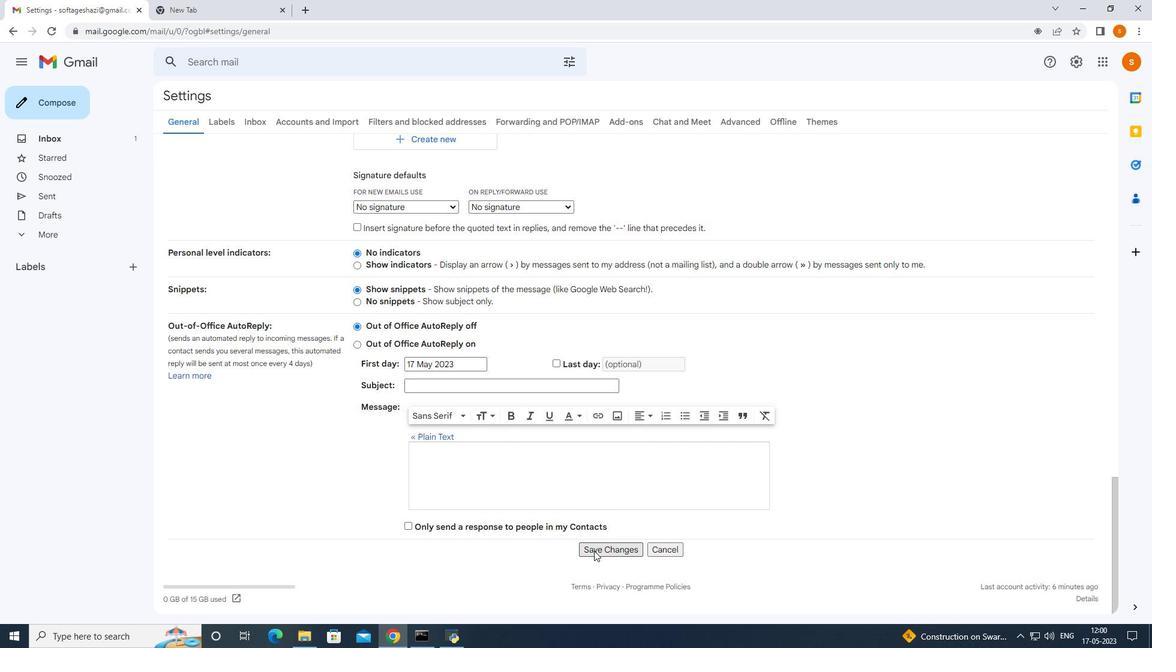 
Action: Mouse moved to (108, 210)
Screenshot: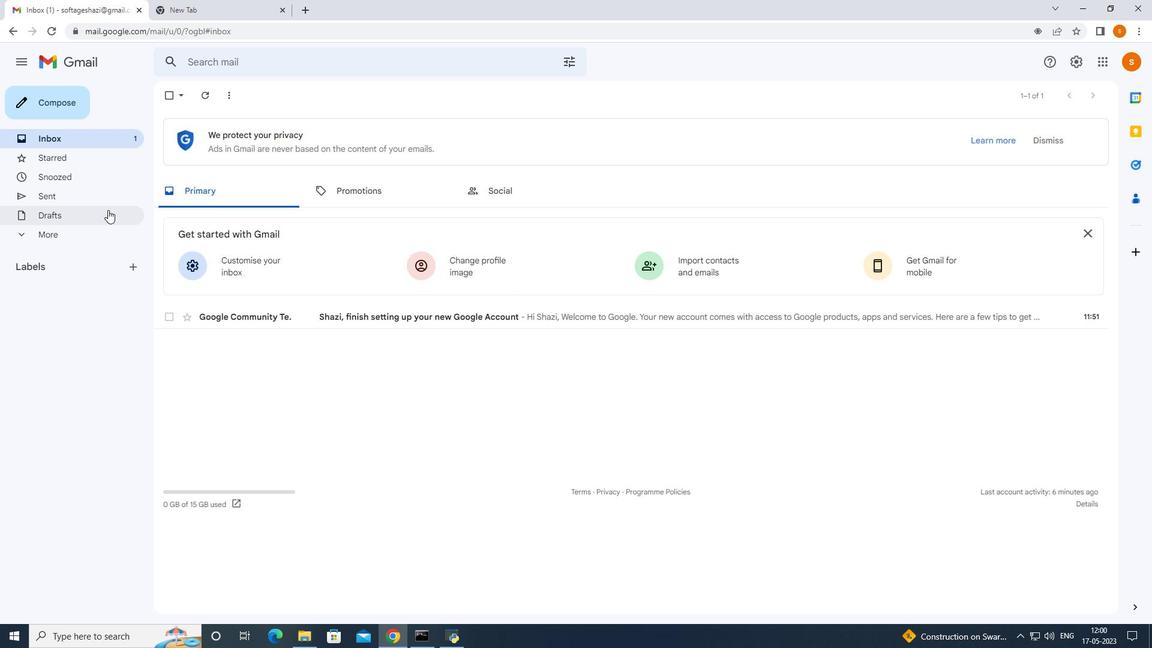 
